 Task: Check the average views per listing of open concept living in the last 1 year.
Action: Mouse moved to (1035, 240)
Screenshot: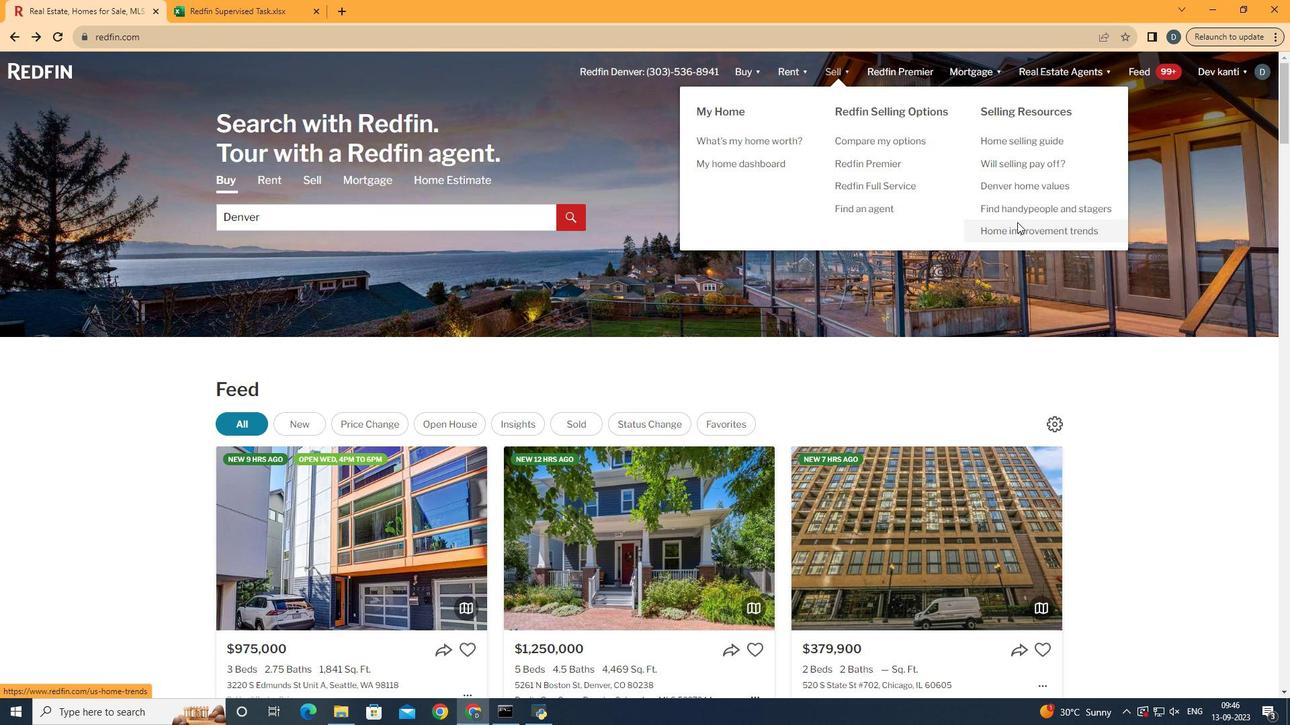 
Action: Mouse pressed left at (1035, 240)
Screenshot: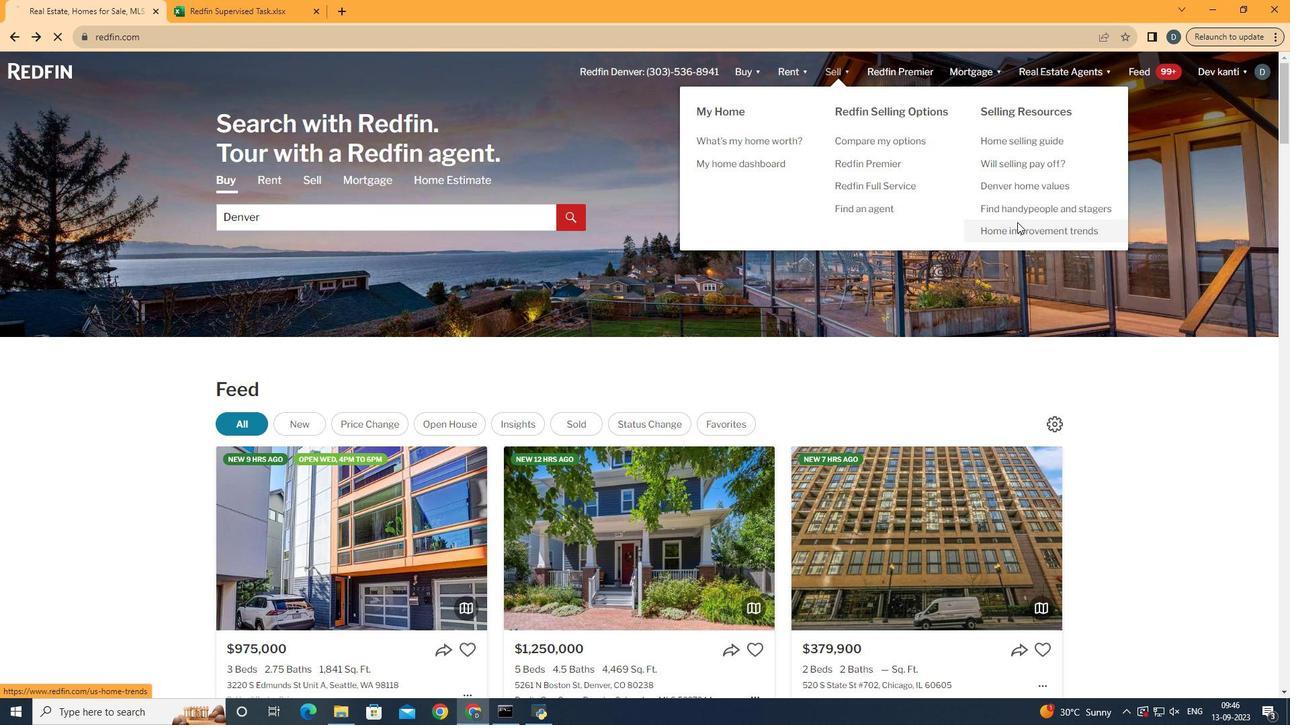 
Action: Mouse moved to (362, 279)
Screenshot: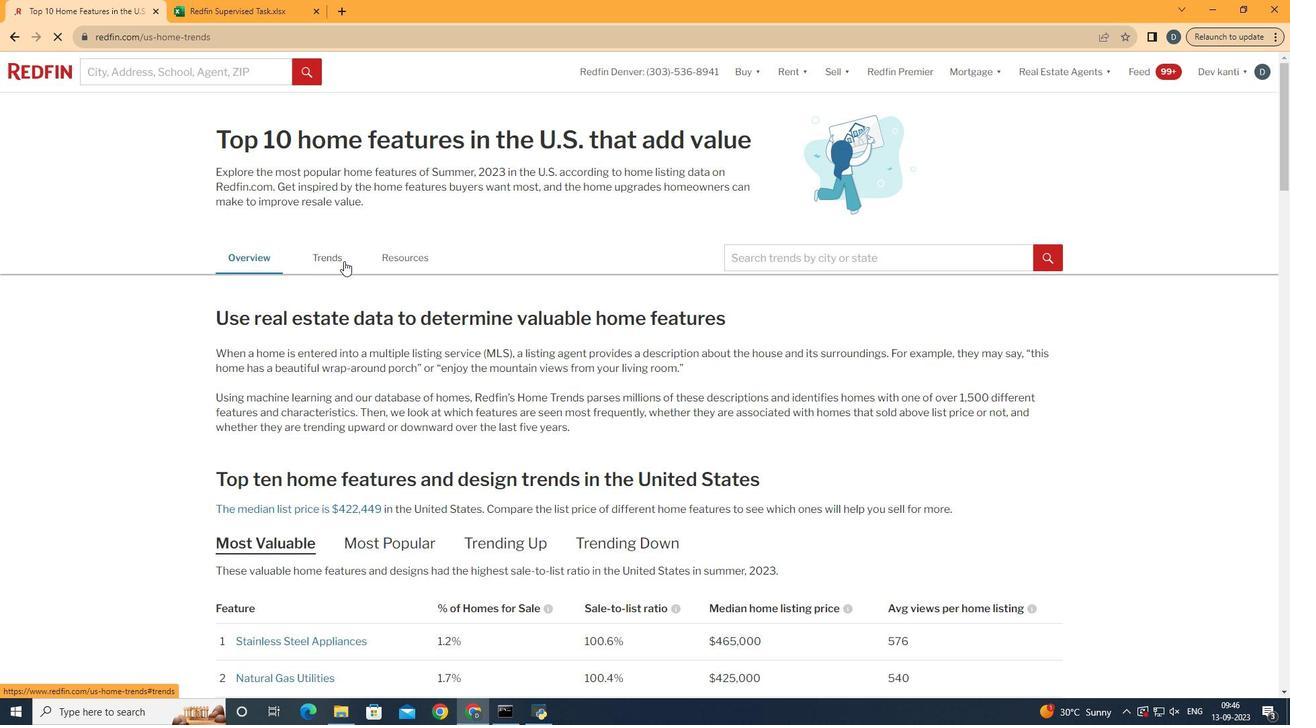 
Action: Mouse pressed left at (362, 279)
Screenshot: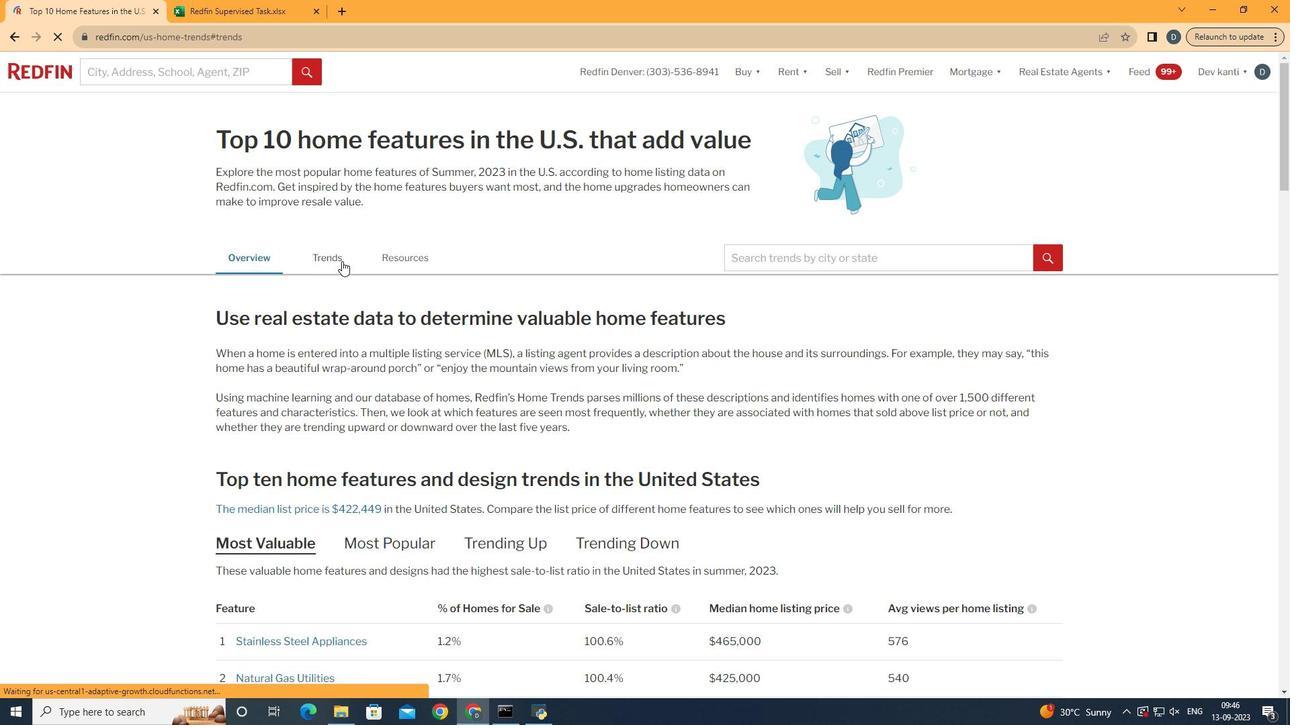 
Action: Mouse moved to (460, 313)
Screenshot: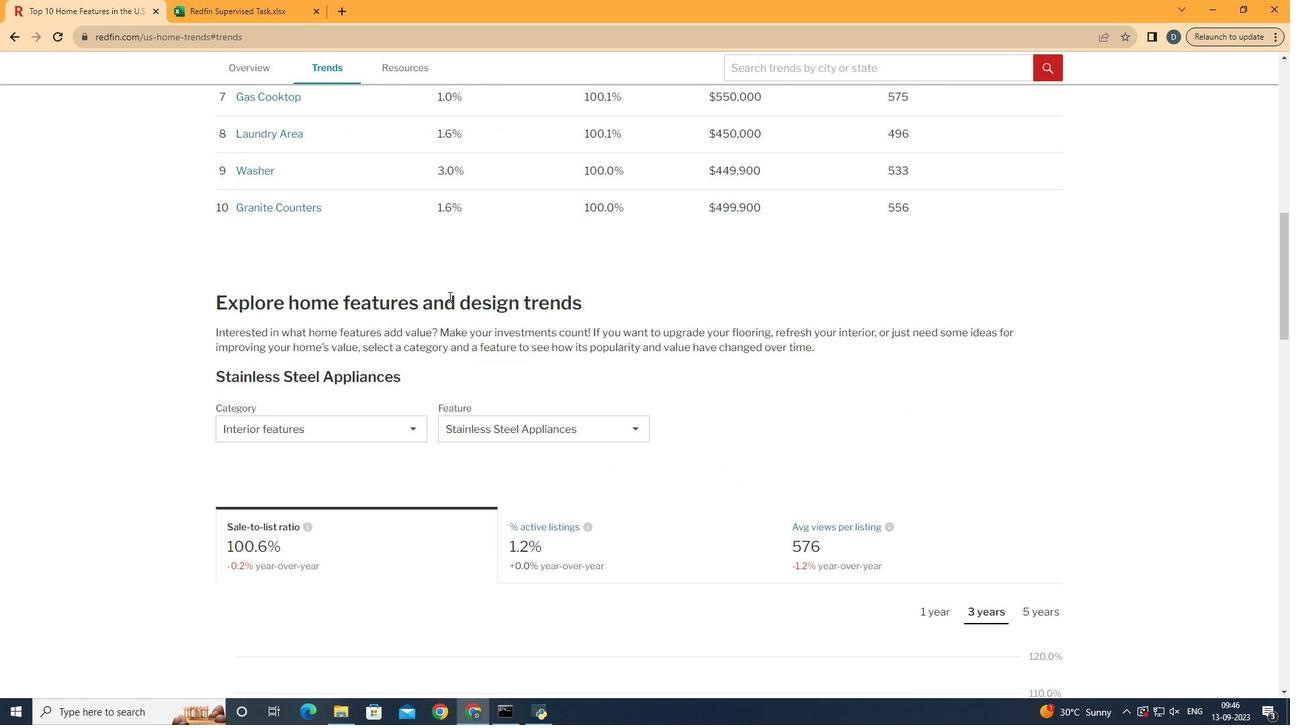 
Action: Mouse scrolled (460, 313) with delta (0, 0)
Screenshot: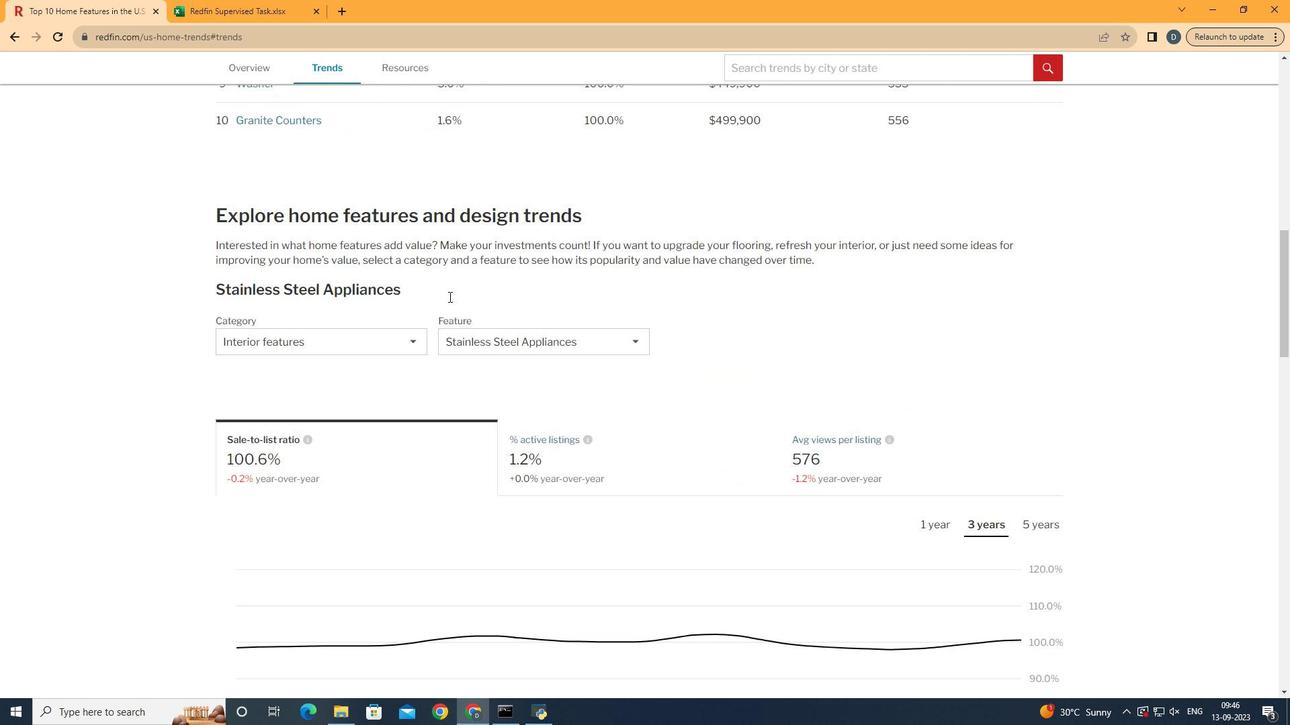 
Action: Mouse moved to (462, 313)
Screenshot: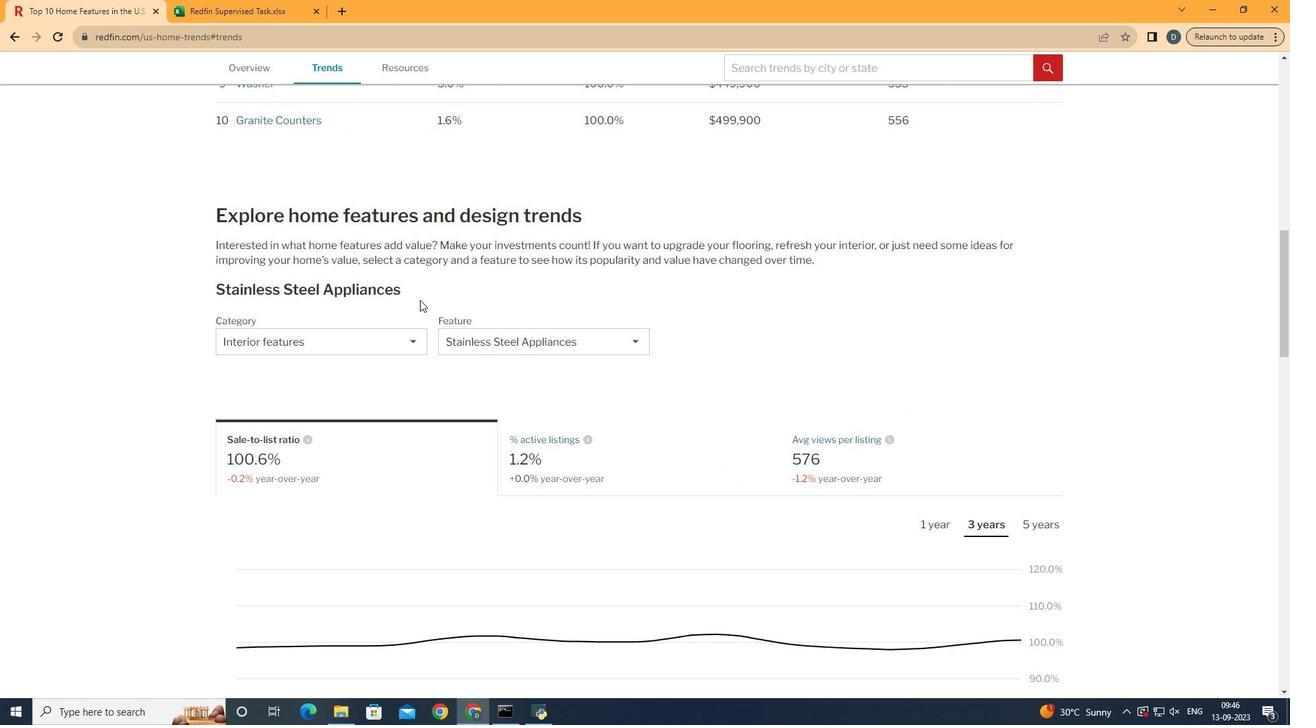 
Action: Mouse scrolled (462, 312) with delta (0, 0)
Screenshot: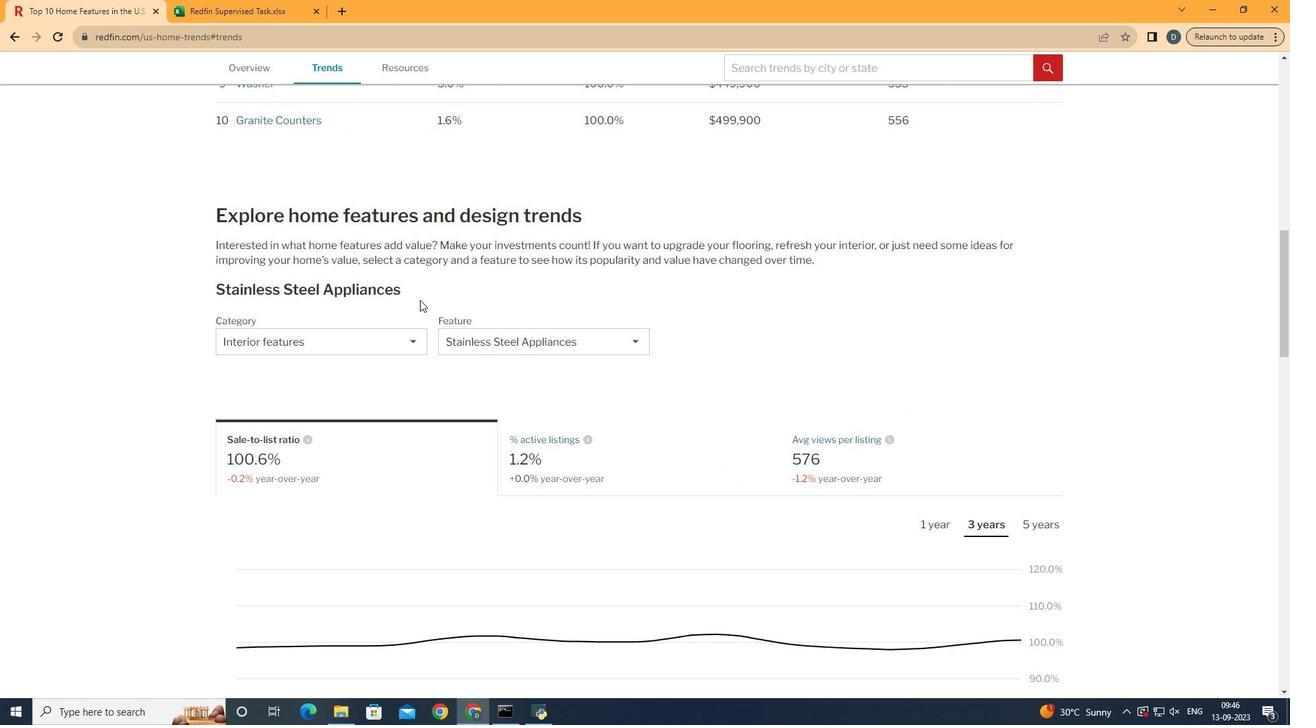 
Action: Mouse moved to (462, 313)
Screenshot: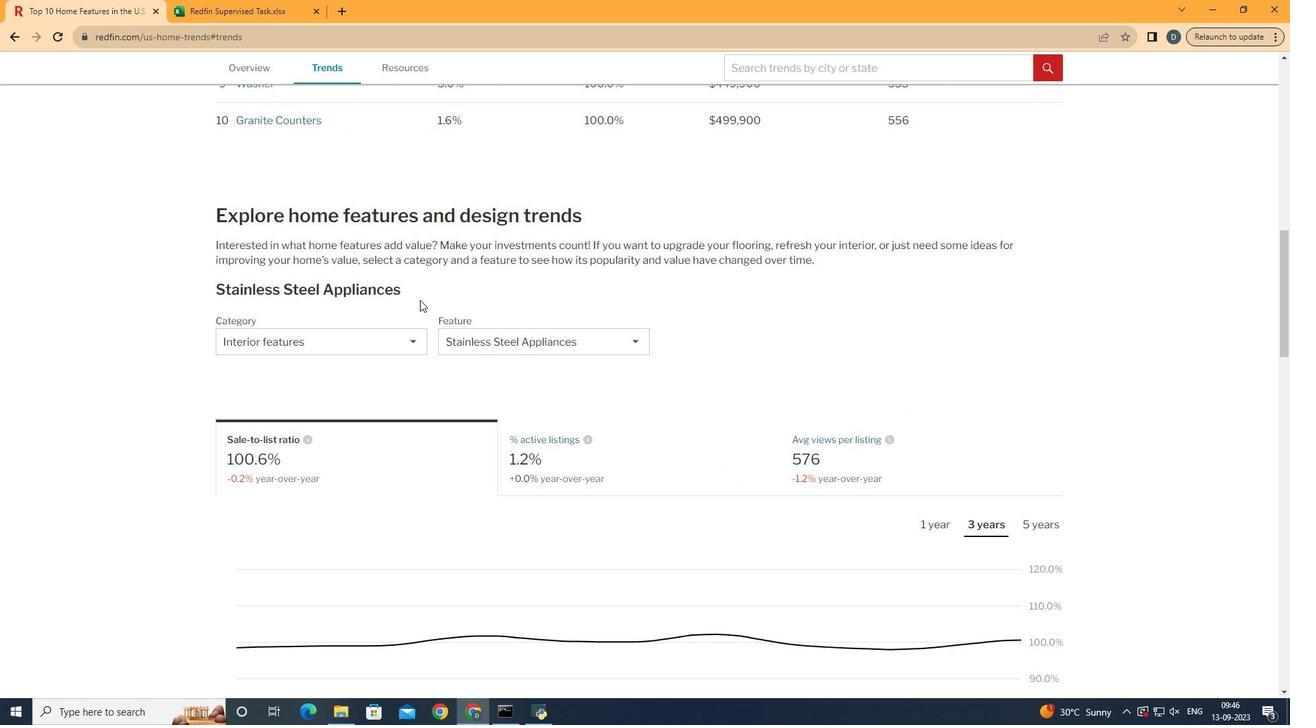 
Action: Mouse scrolled (462, 313) with delta (0, 0)
Screenshot: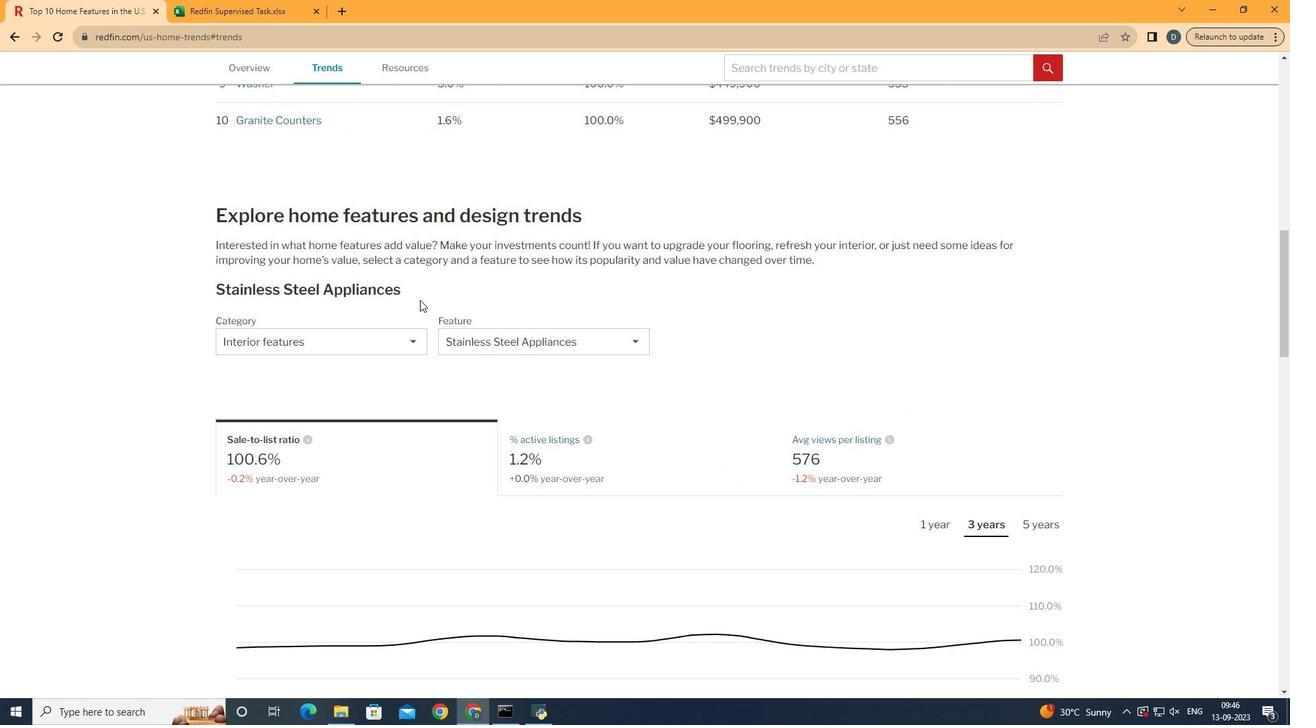 
Action: Mouse scrolled (462, 313) with delta (0, 0)
Screenshot: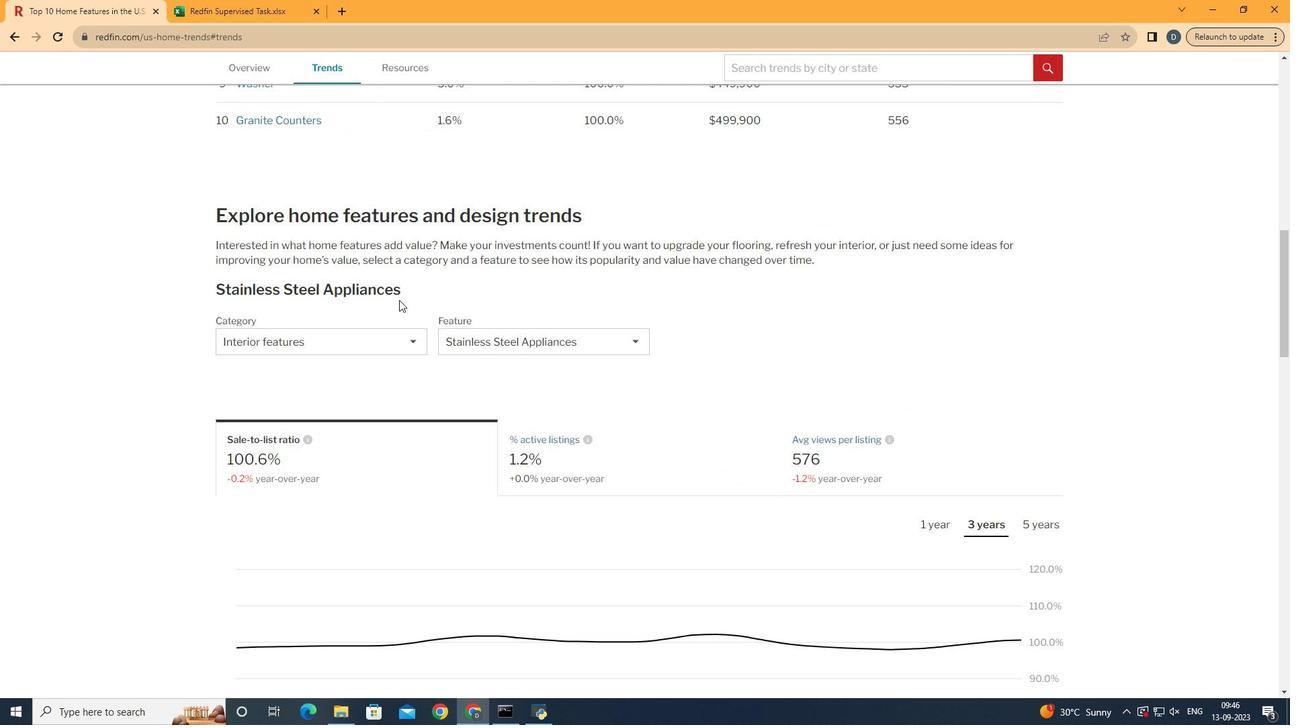 
Action: Mouse moved to (464, 315)
Screenshot: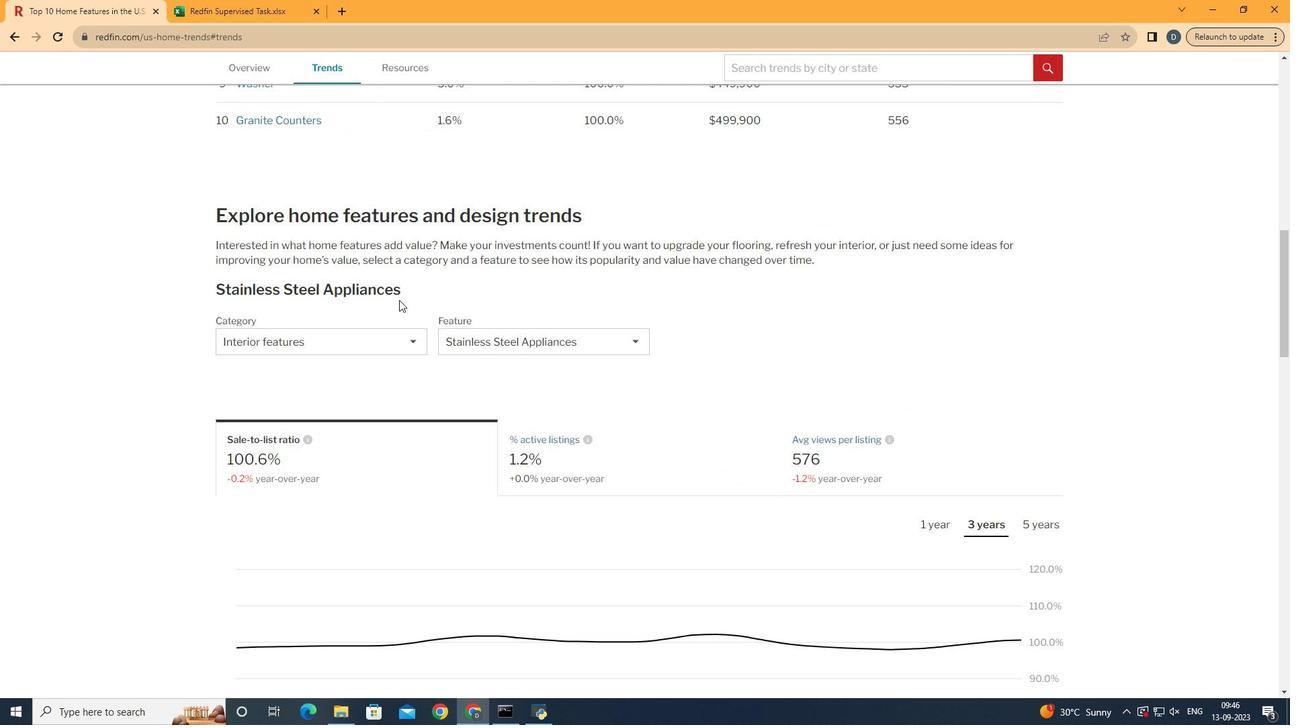 
Action: Mouse scrolled (464, 313) with delta (0, 0)
Screenshot: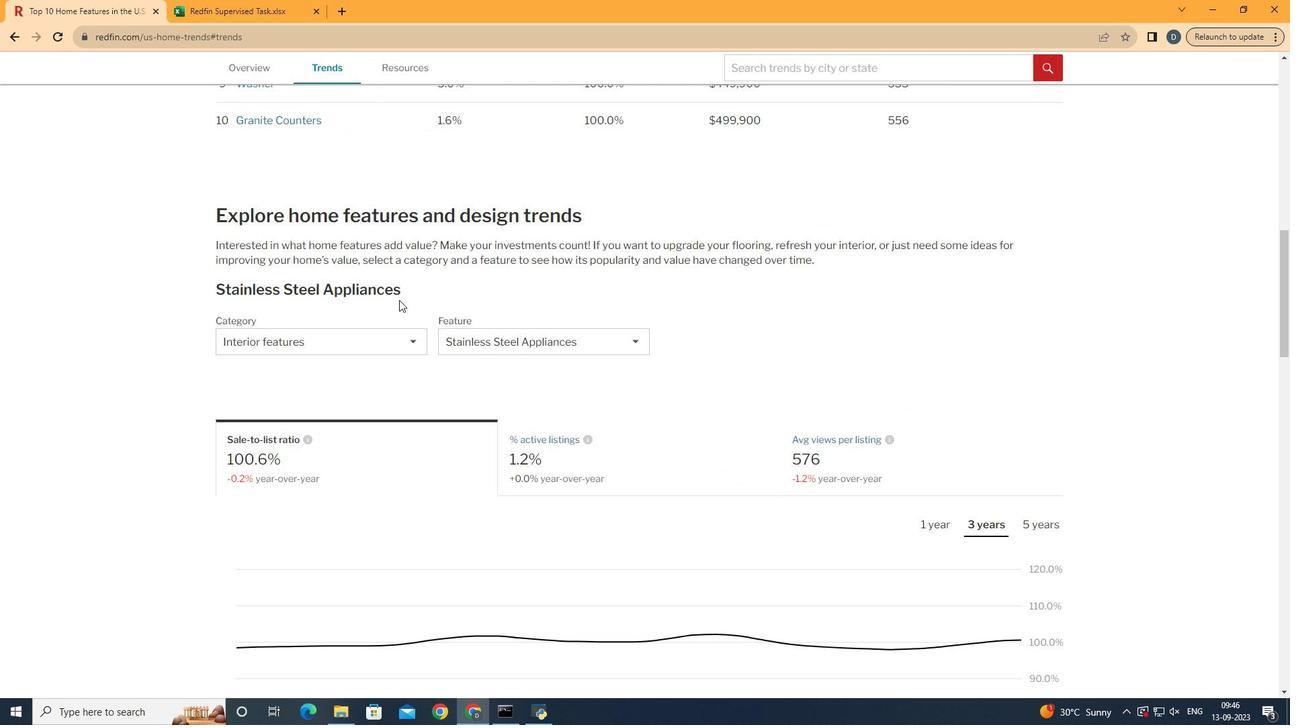 
Action: Mouse scrolled (464, 314) with delta (0, 0)
Screenshot: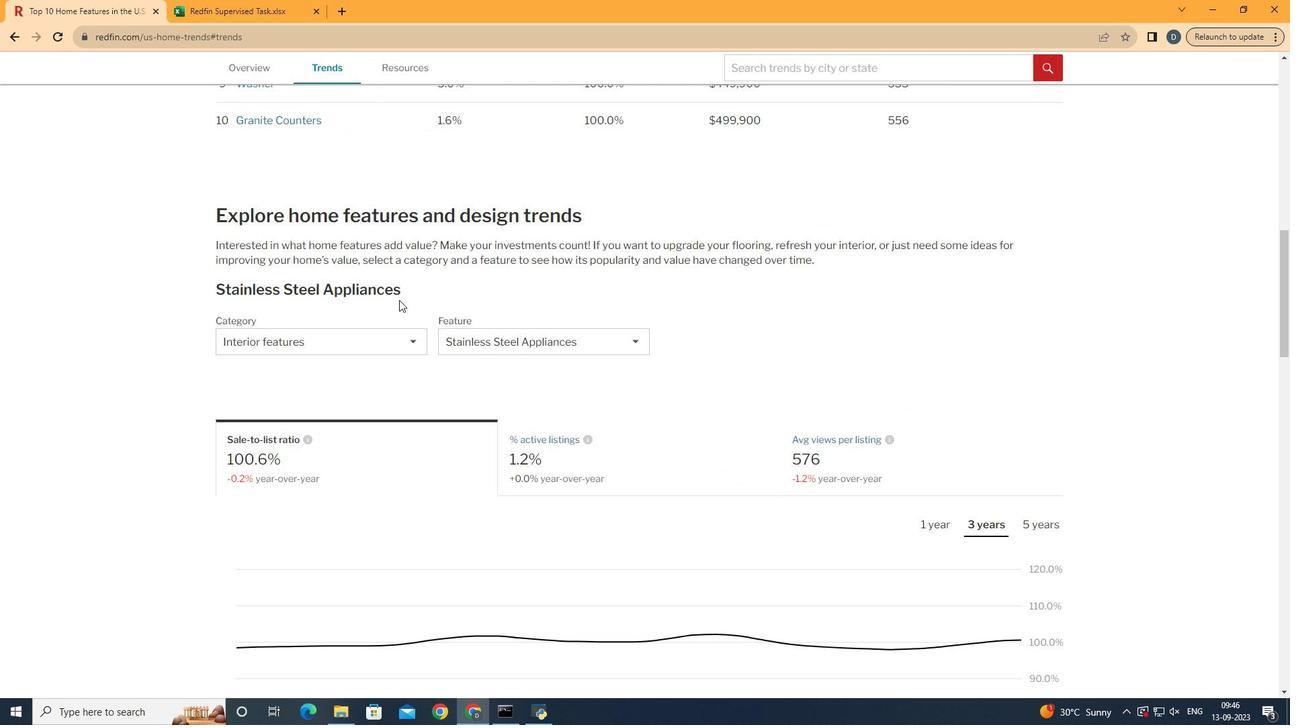 
Action: Mouse scrolled (464, 314) with delta (0, 0)
Screenshot: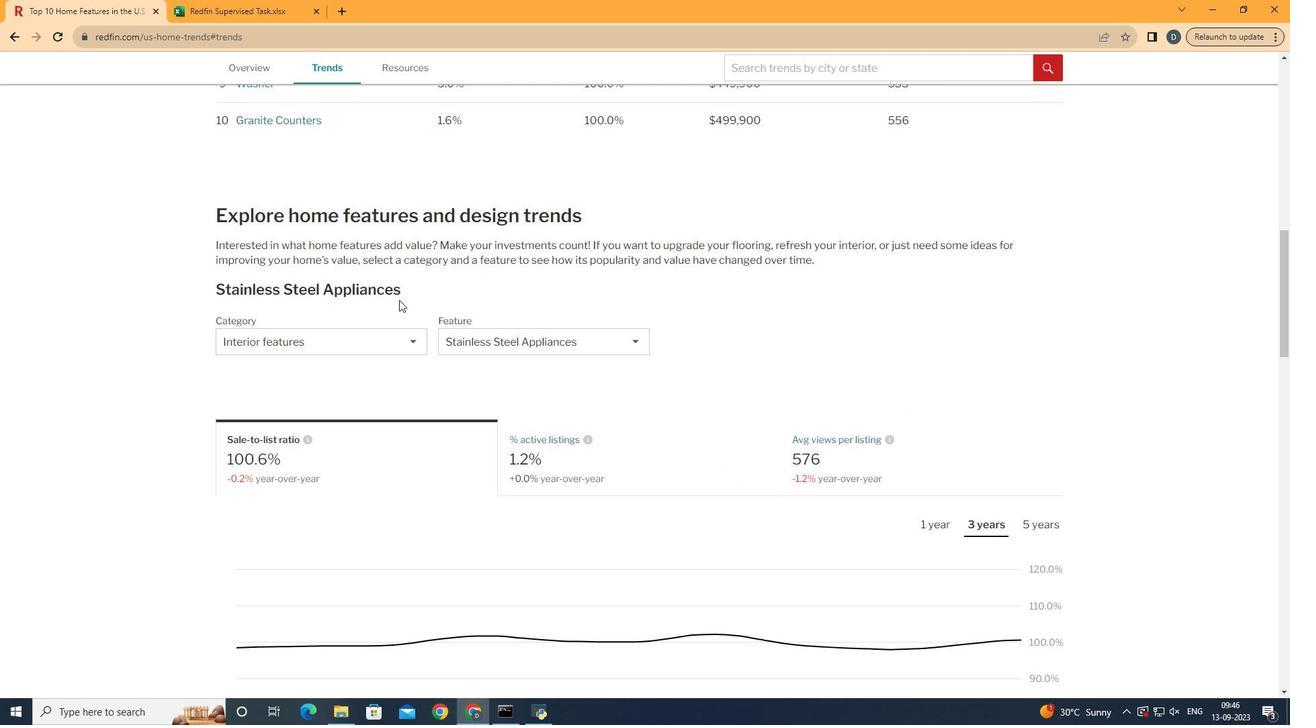 
Action: Mouse moved to (384, 353)
Screenshot: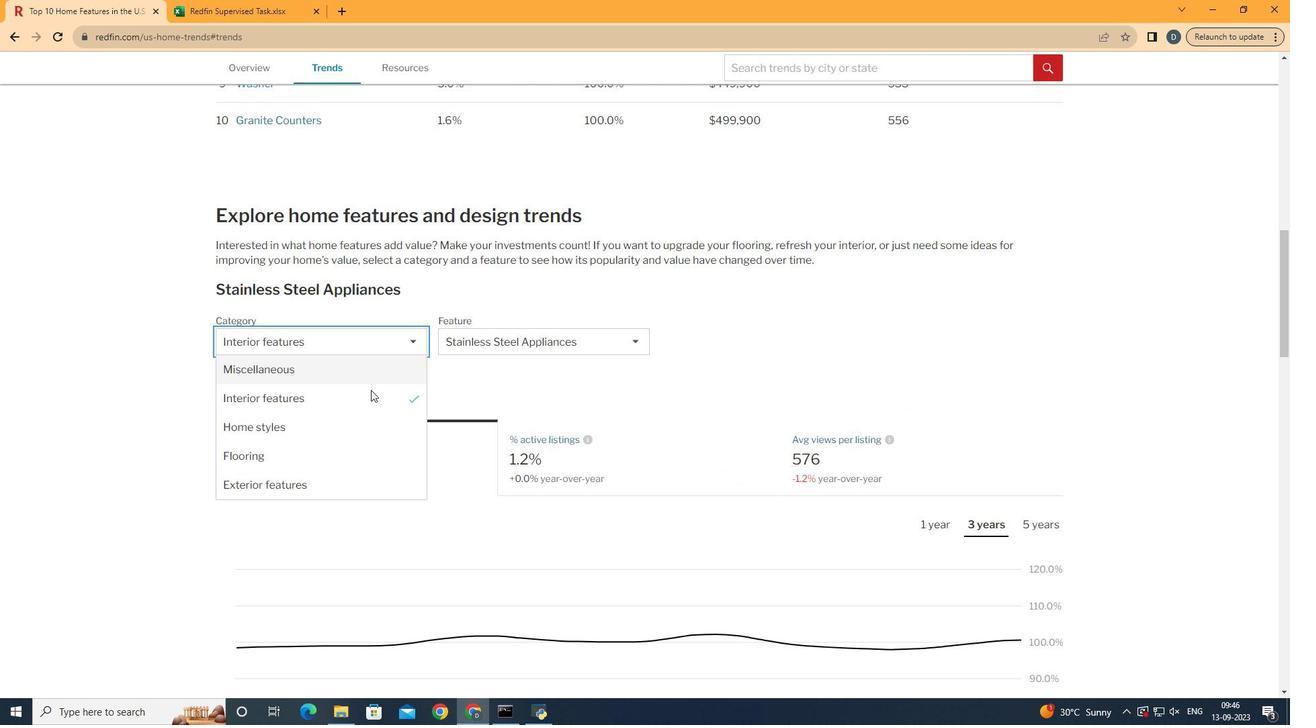 
Action: Mouse pressed left at (384, 353)
Screenshot: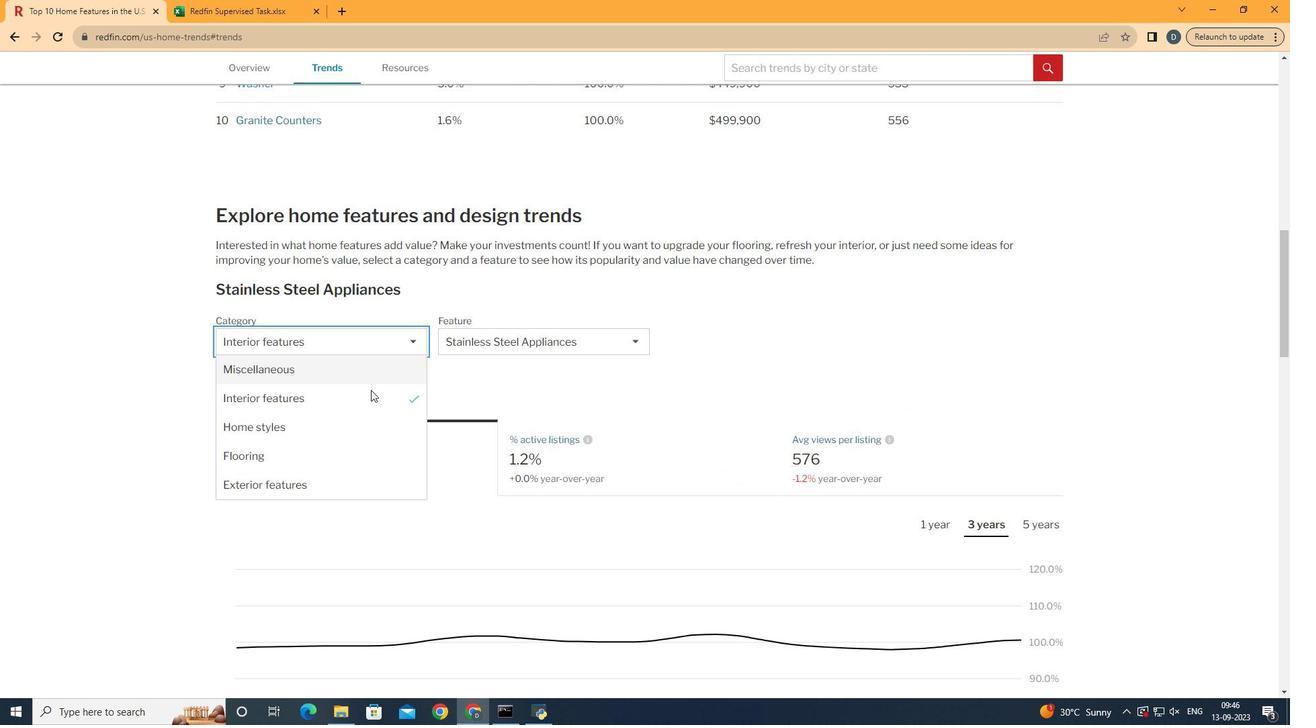 
Action: Mouse moved to (389, 417)
Screenshot: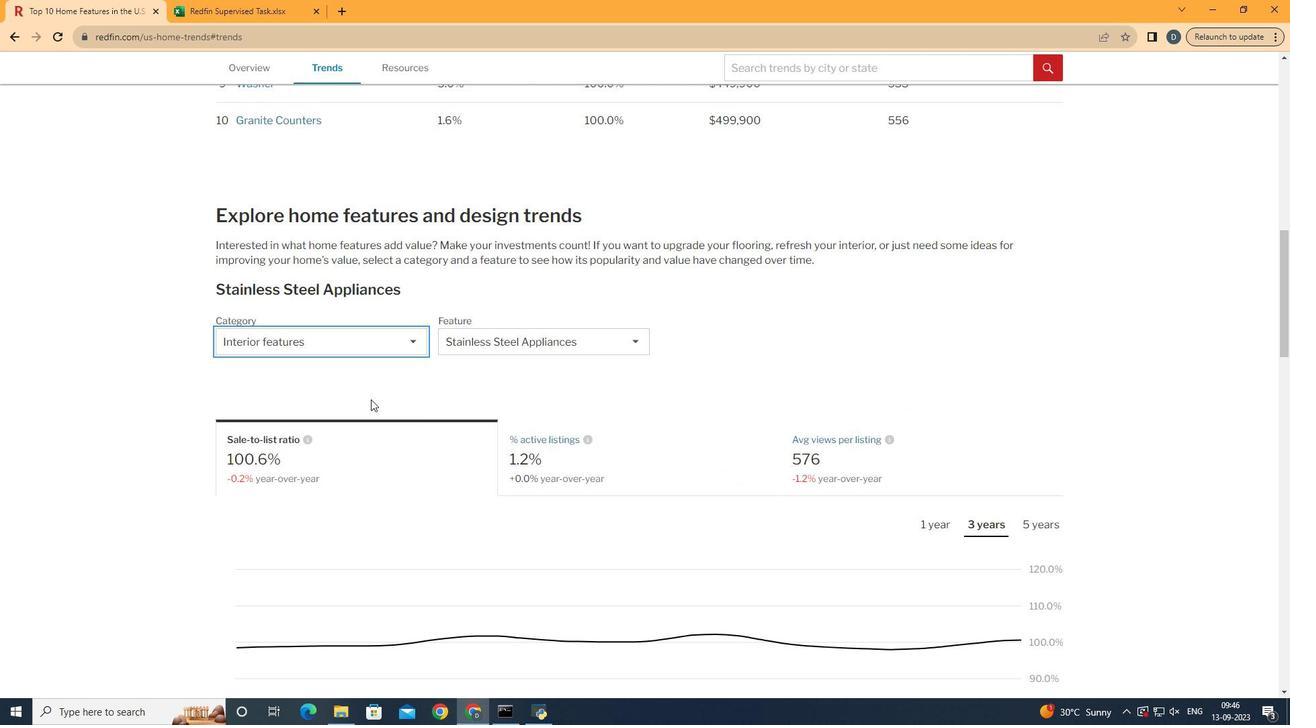 
Action: Mouse pressed left at (389, 417)
Screenshot: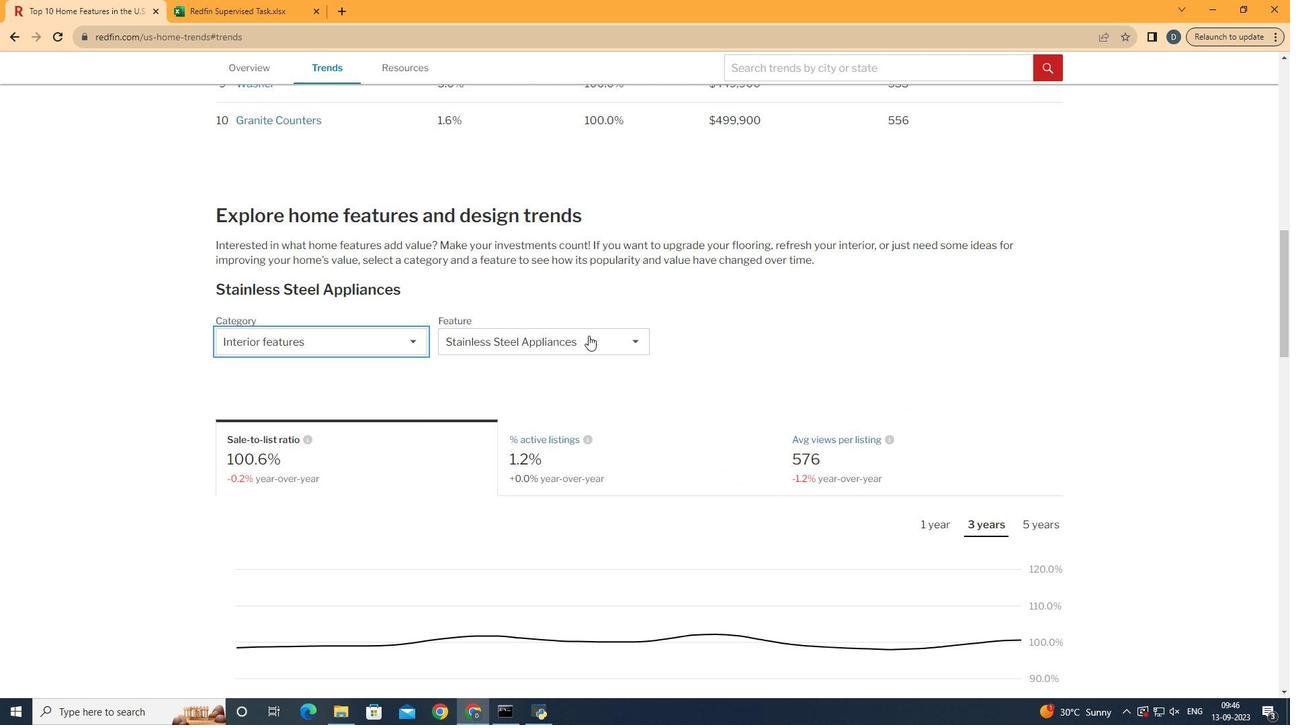 
Action: Mouse moved to (606, 354)
Screenshot: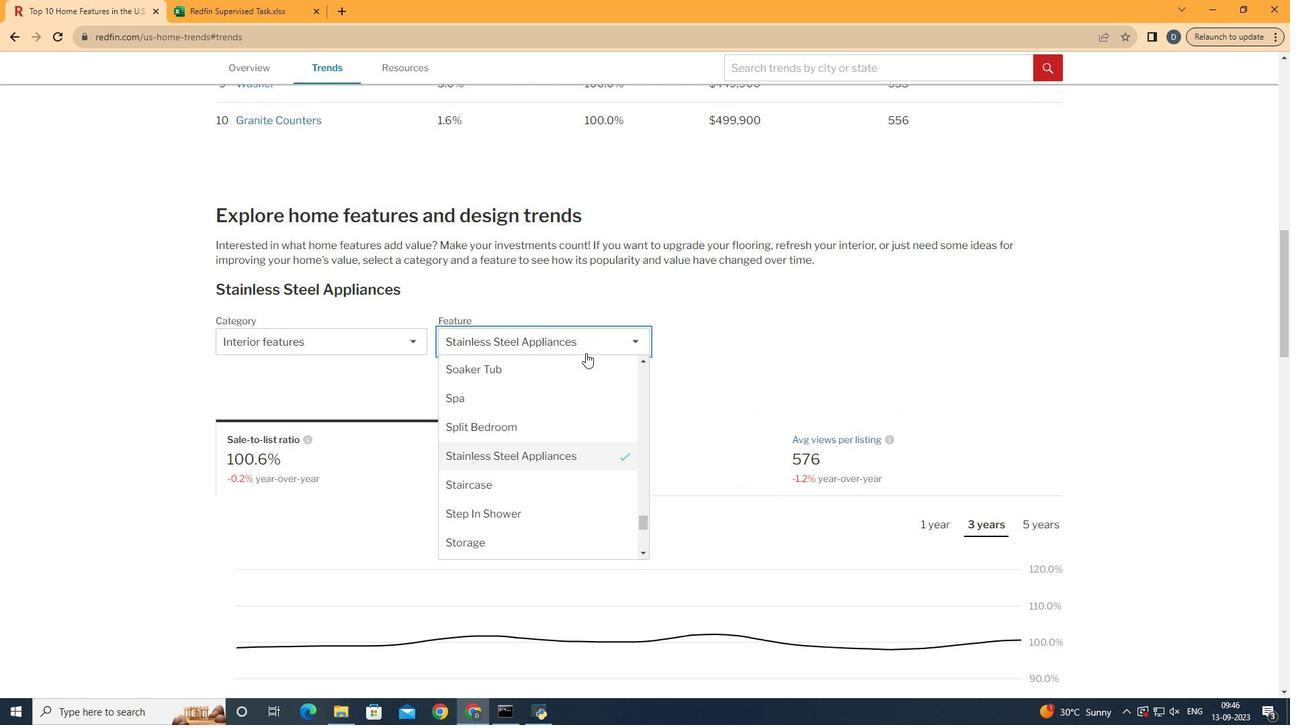 
Action: Mouse pressed left at (606, 354)
Screenshot: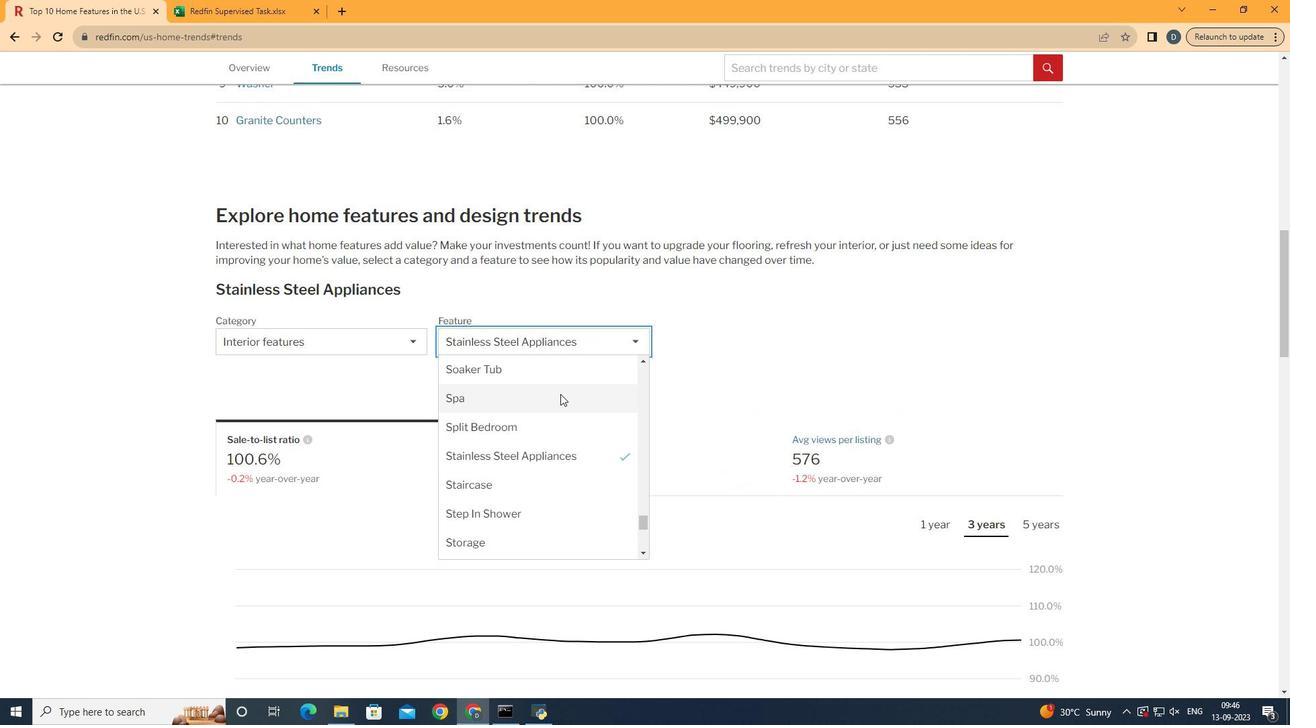 
Action: Mouse moved to (577, 412)
Screenshot: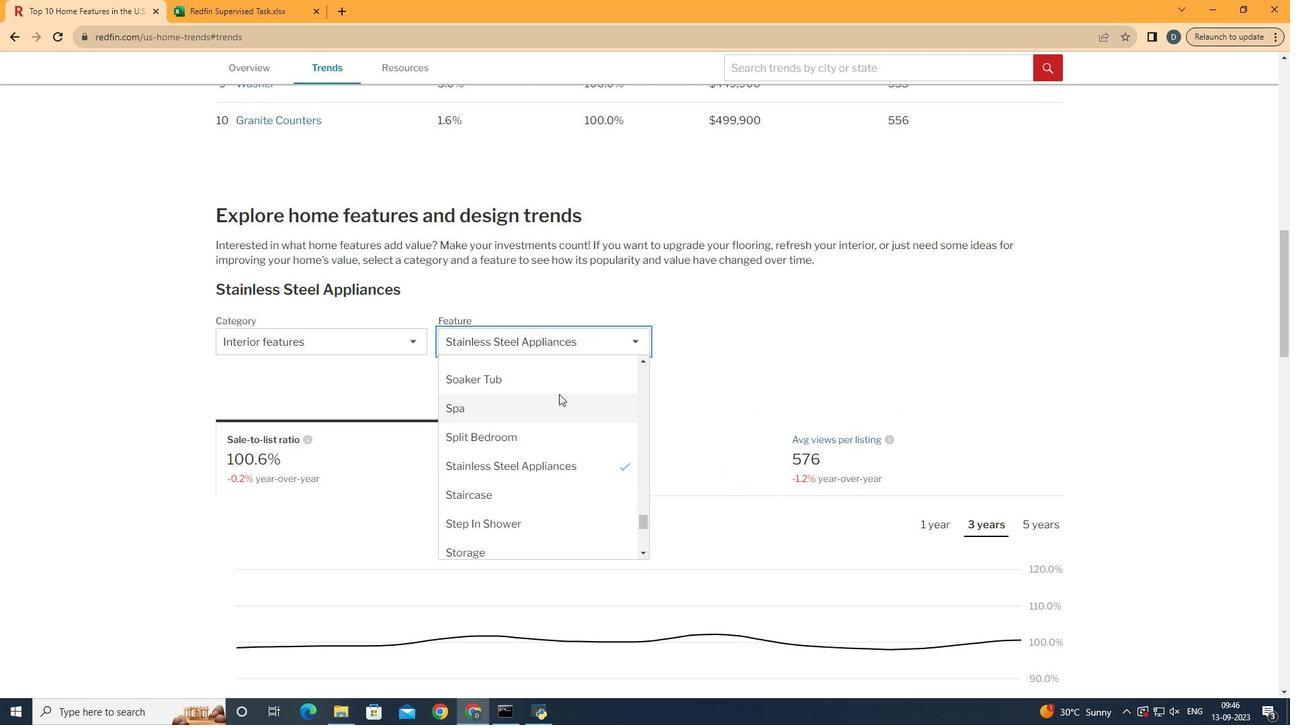 
Action: Mouse scrolled (577, 413) with delta (0, 0)
Screenshot: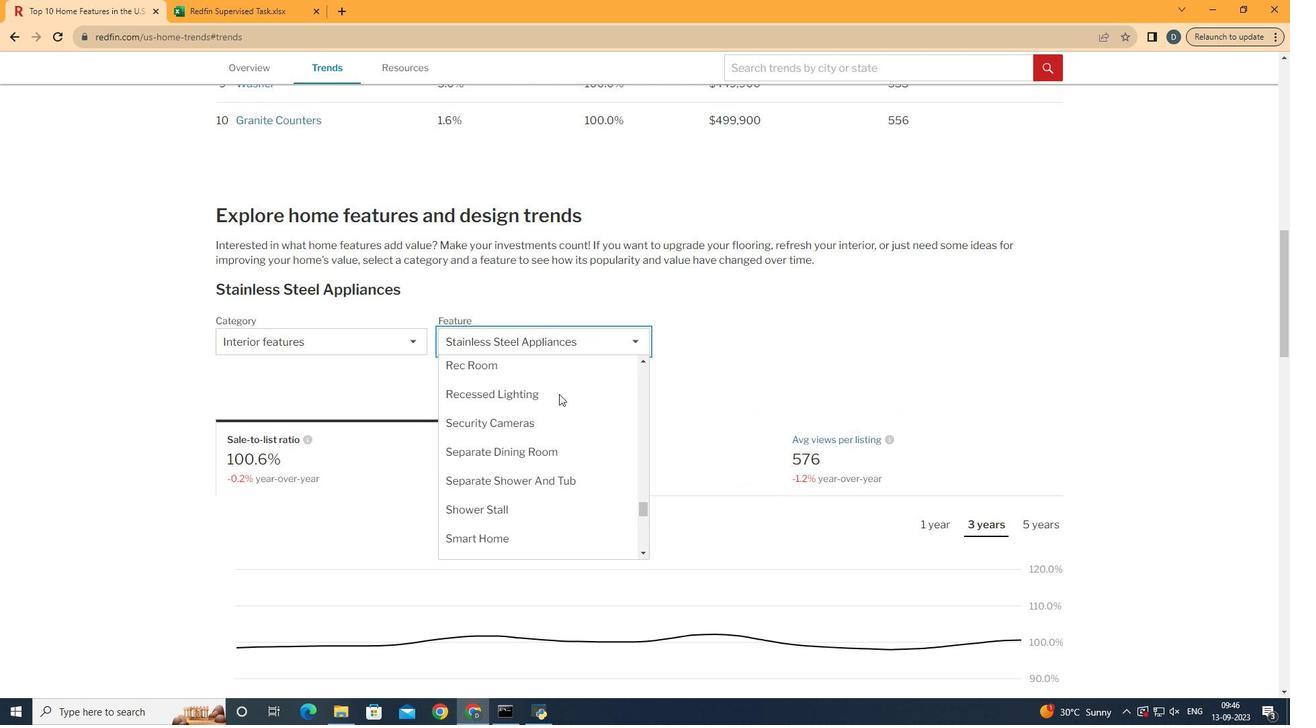 
Action: Mouse scrolled (577, 413) with delta (0, 0)
Screenshot: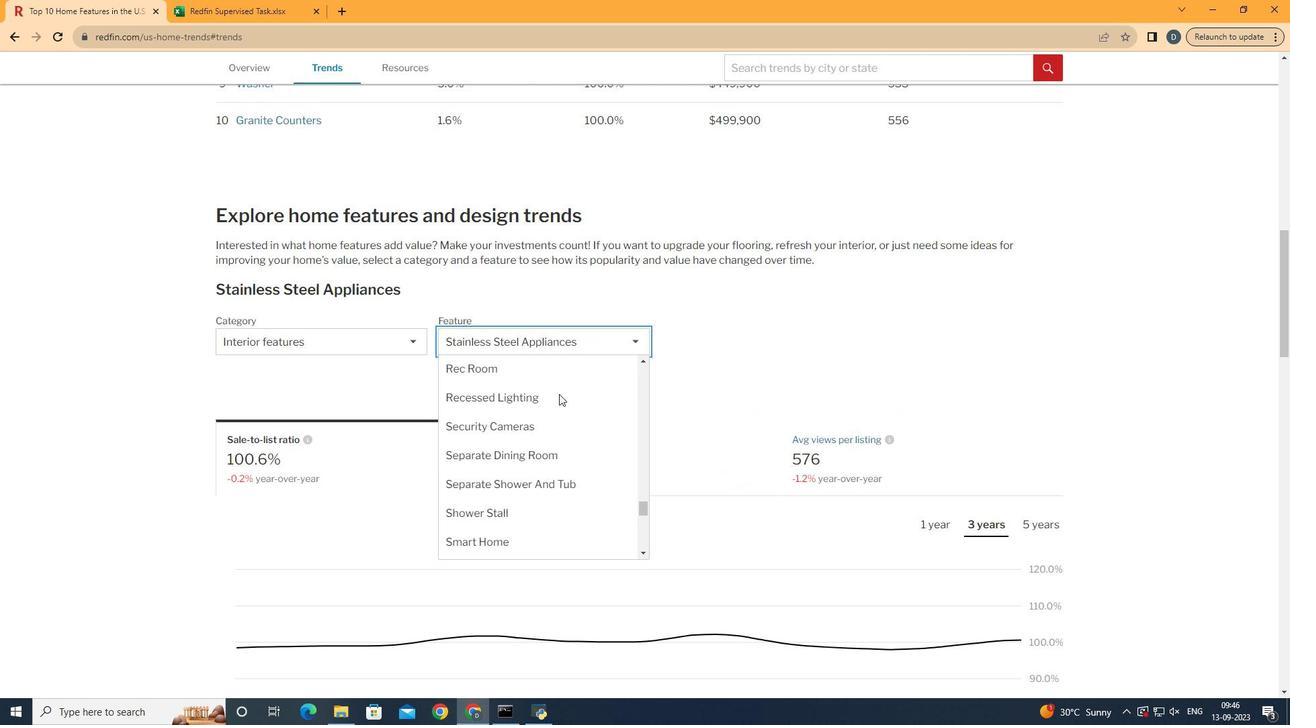 
Action: Mouse scrolled (577, 413) with delta (0, 0)
Screenshot: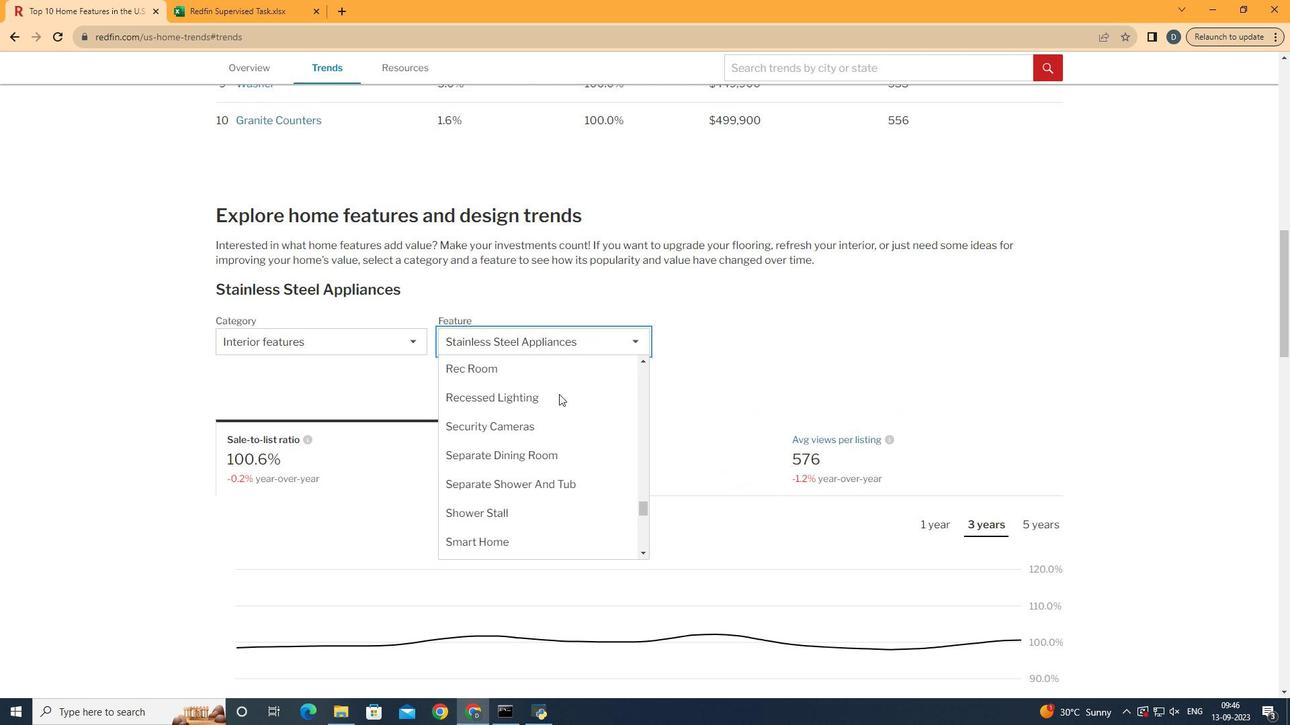 
Action: Mouse scrolled (577, 413) with delta (0, 0)
Screenshot: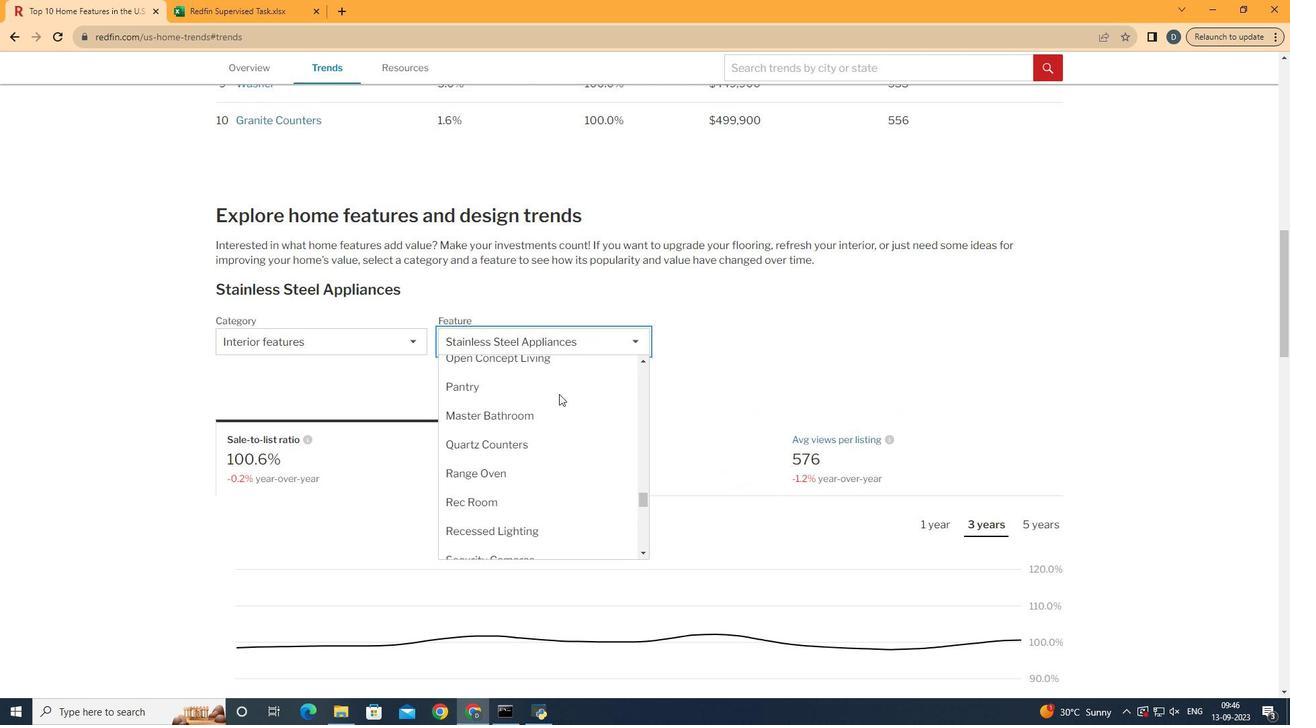 
Action: Mouse scrolled (577, 413) with delta (0, 0)
Screenshot: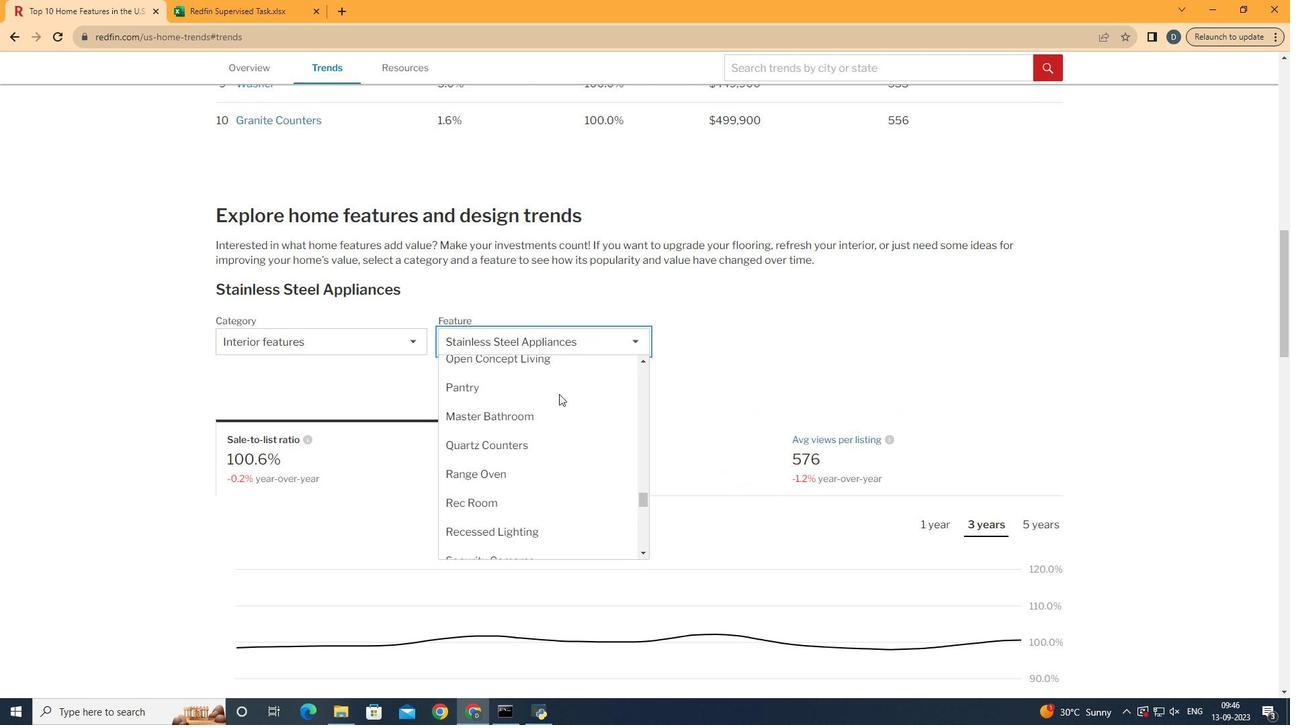 
Action: Mouse moved to (577, 413)
Screenshot: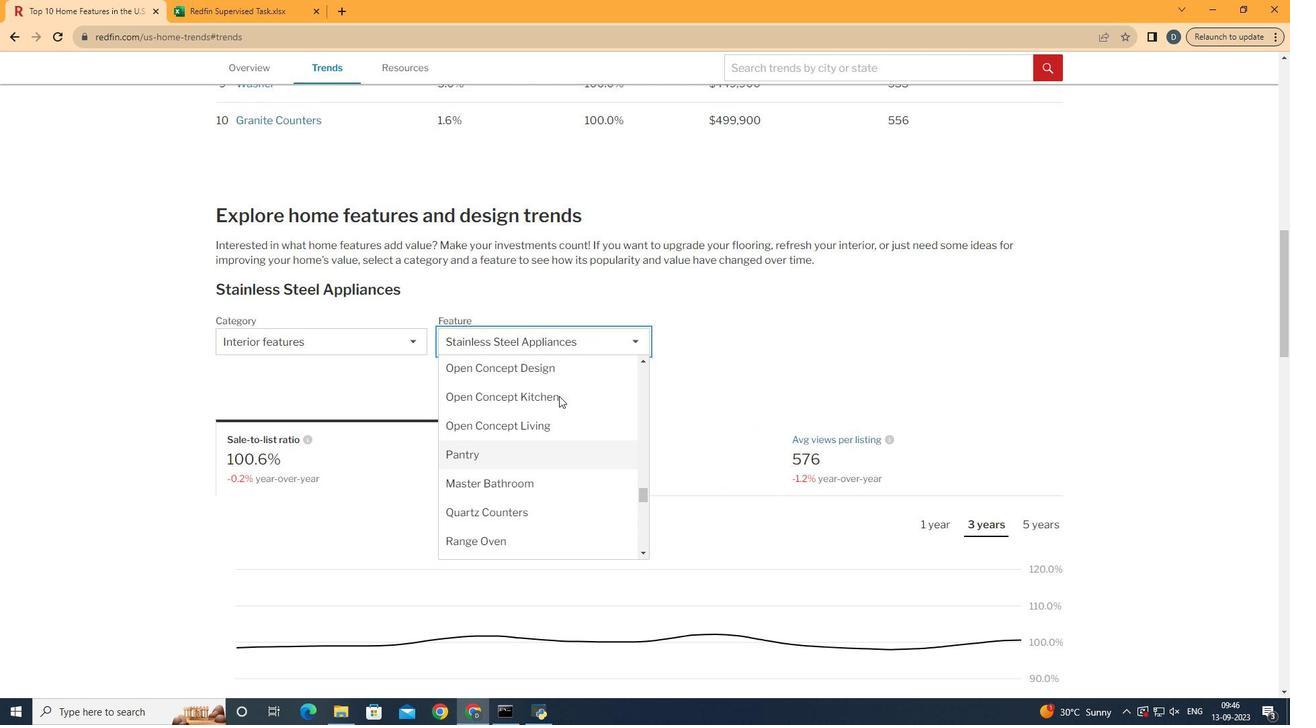 
Action: Mouse scrolled (577, 414) with delta (0, 0)
Screenshot: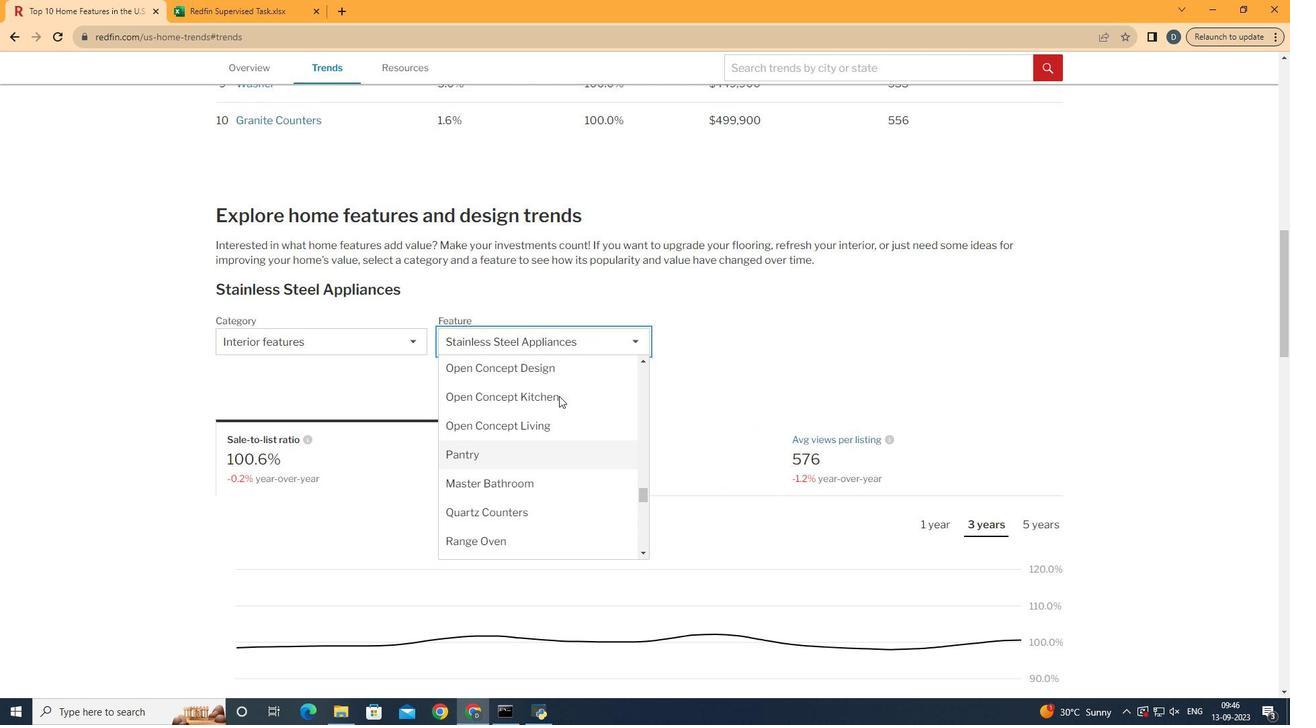 
Action: Mouse moved to (580, 436)
Screenshot: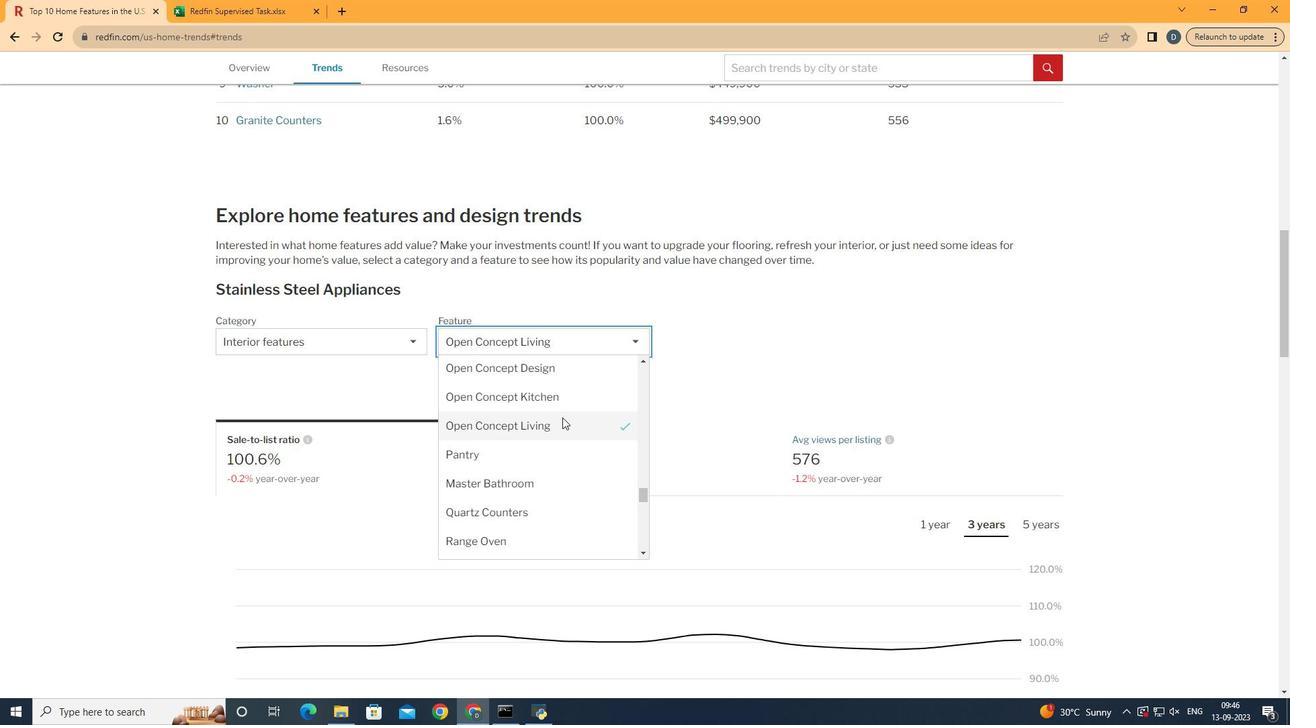 
Action: Mouse pressed left at (580, 436)
Screenshot: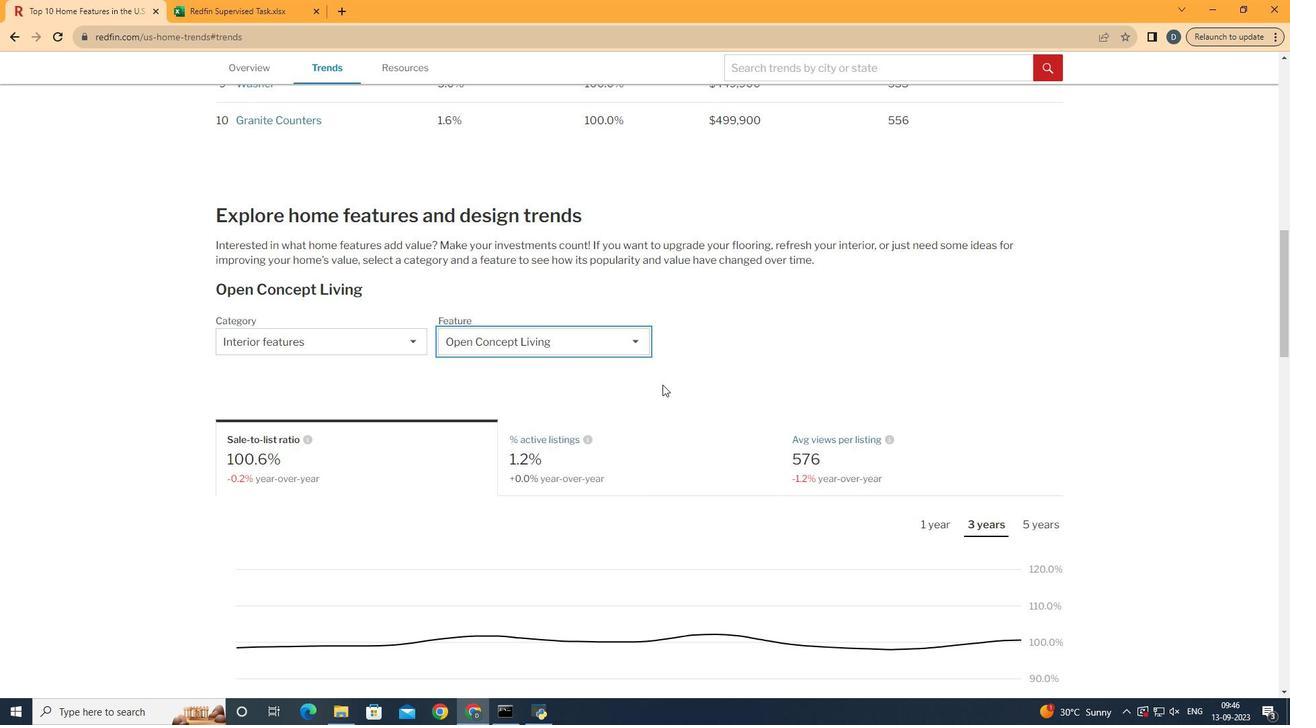 
Action: Mouse moved to (681, 401)
Screenshot: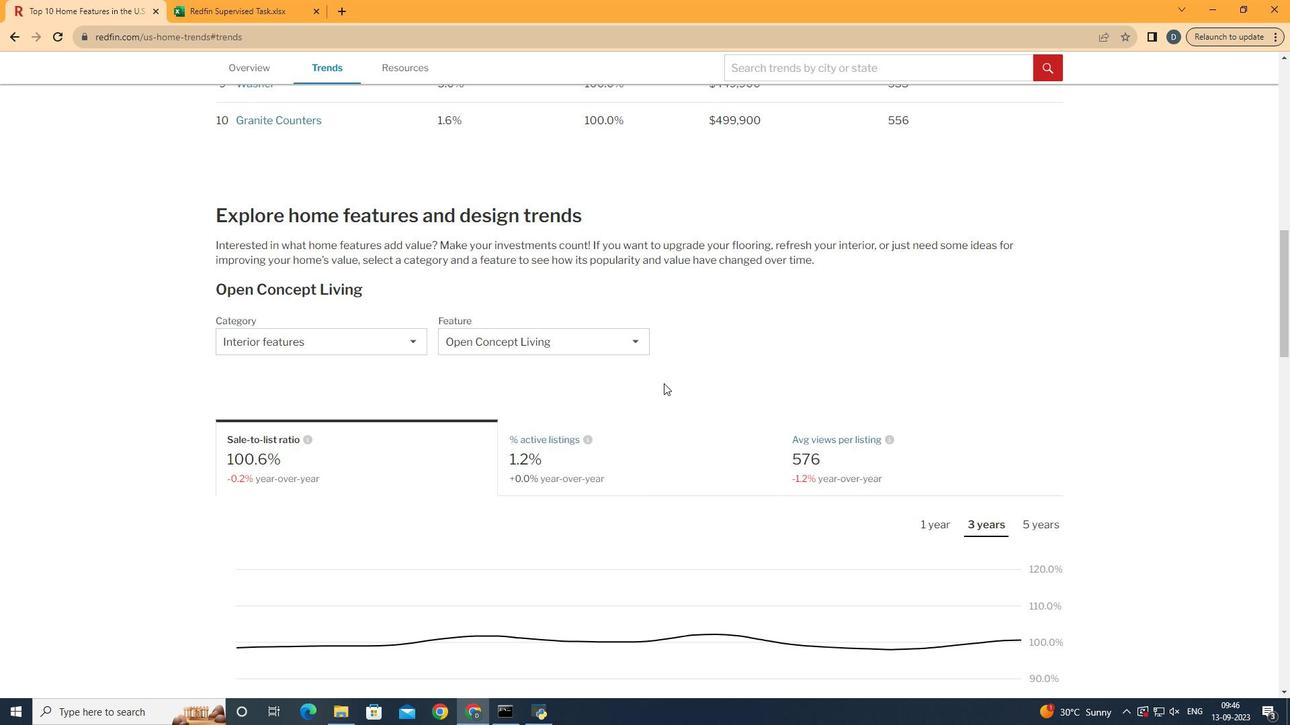 
Action: Mouse pressed left at (681, 401)
Screenshot: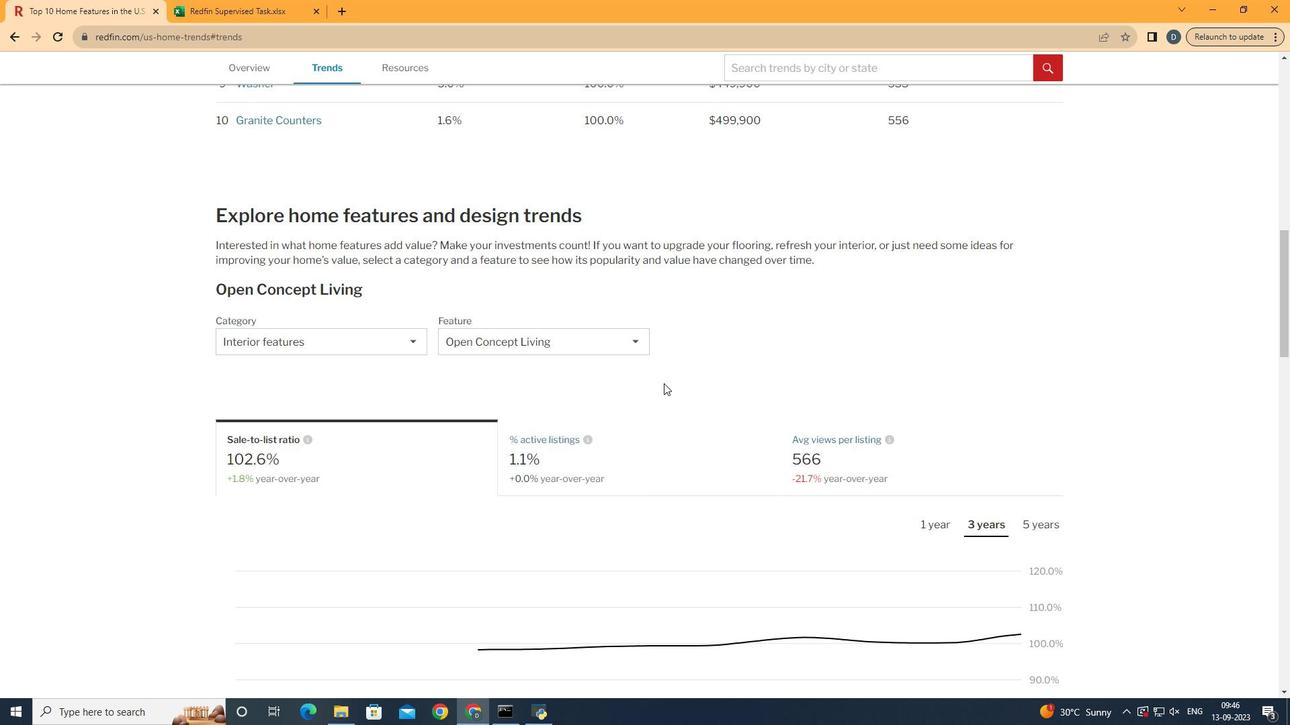 
Action: Mouse scrolled (681, 401) with delta (0, 0)
Screenshot: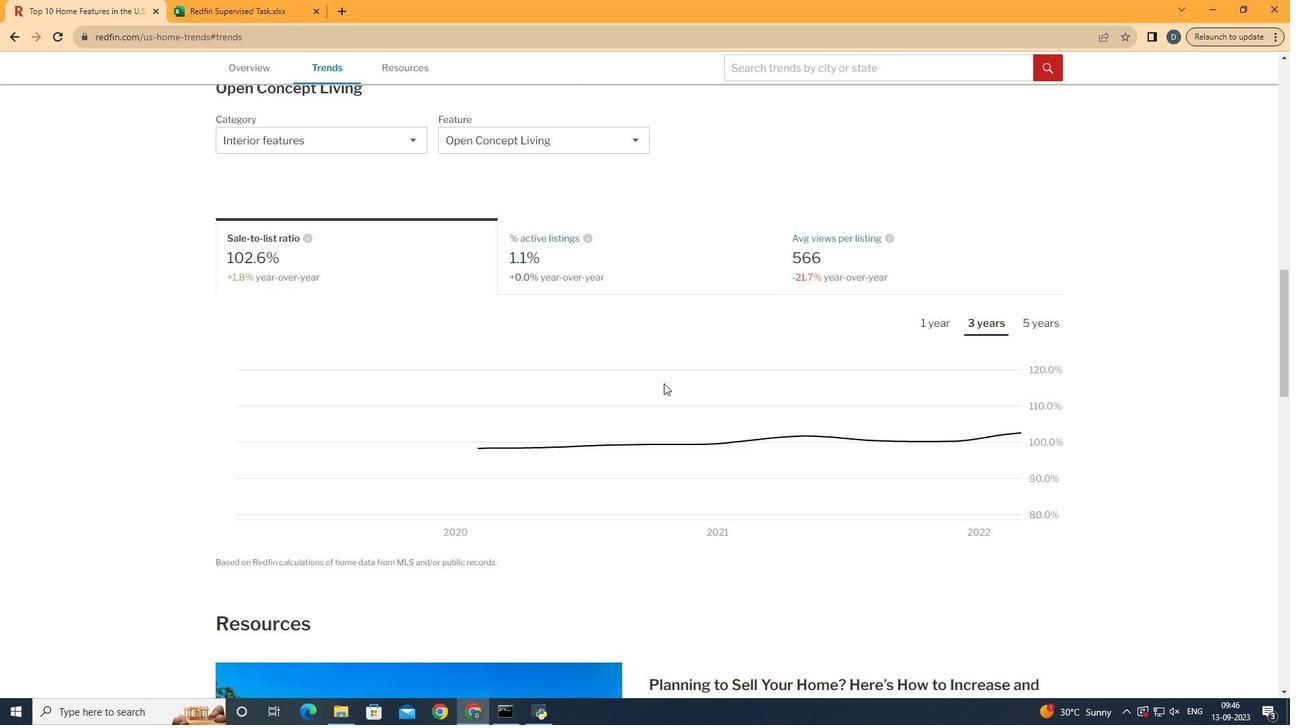 
Action: Mouse scrolled (681, 401) with delta (0, 0)
Screenshot: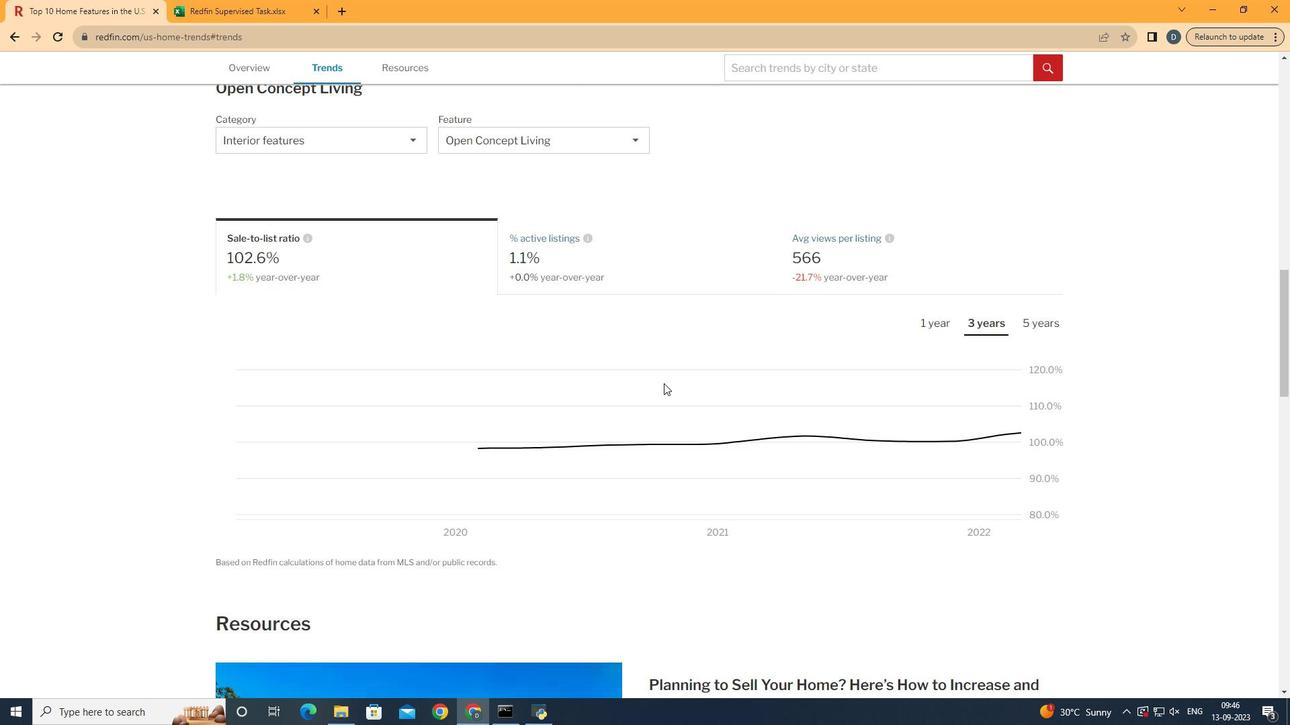 
Action: Mouse scrolled (681, 401) with delta (0, 0)
Screenshot: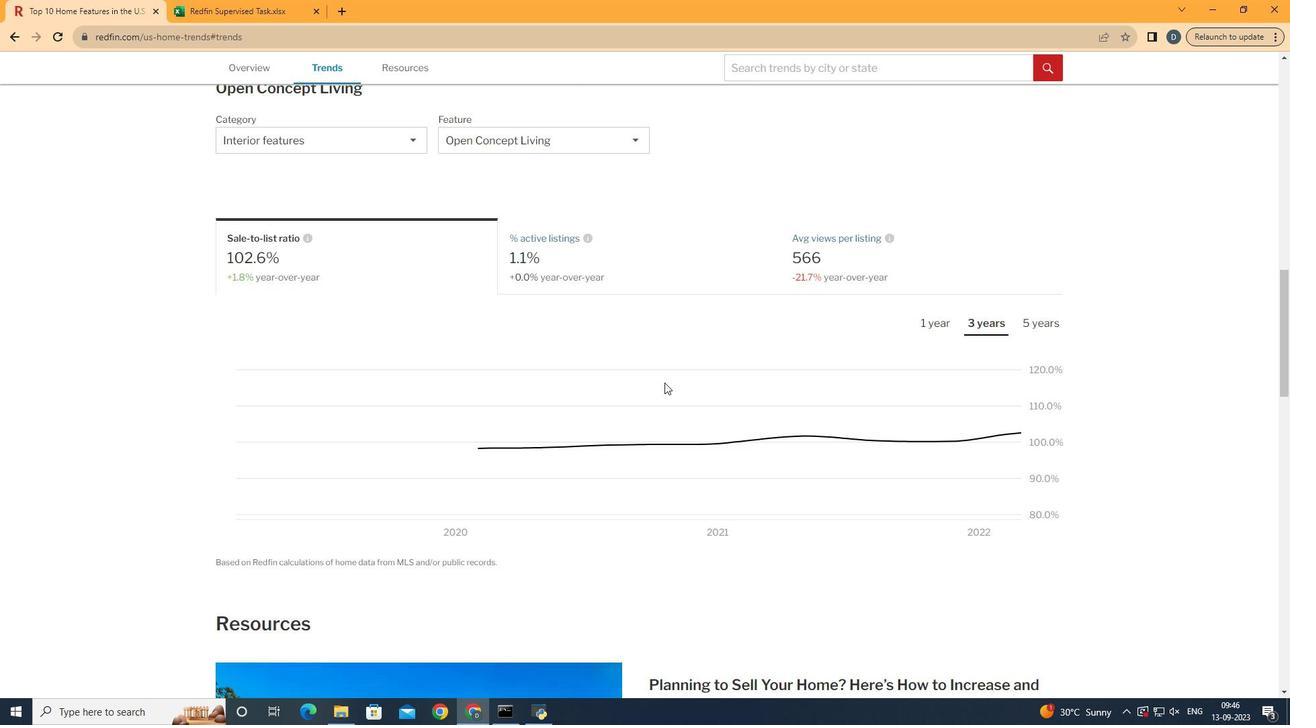 
Action: Mouse moved to (955, 287)
Screenshot: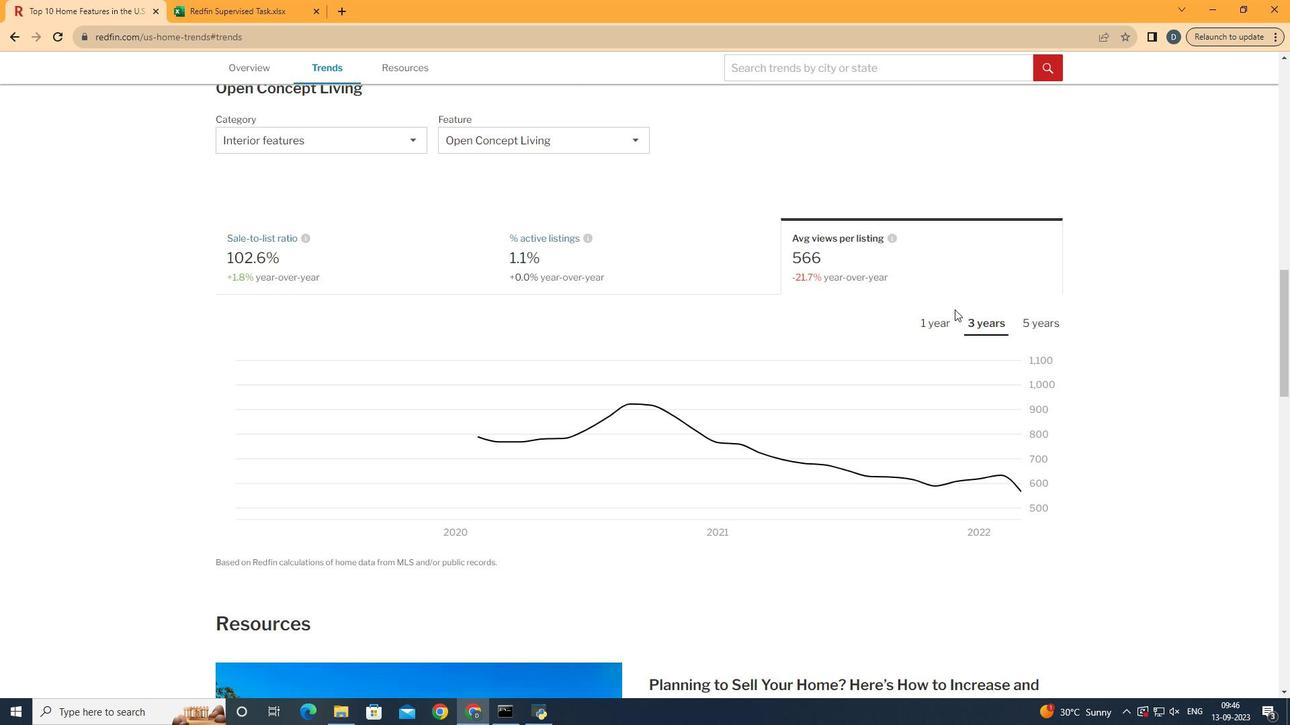
Action: Mouse pressed left at (955, 287)
Screenshot: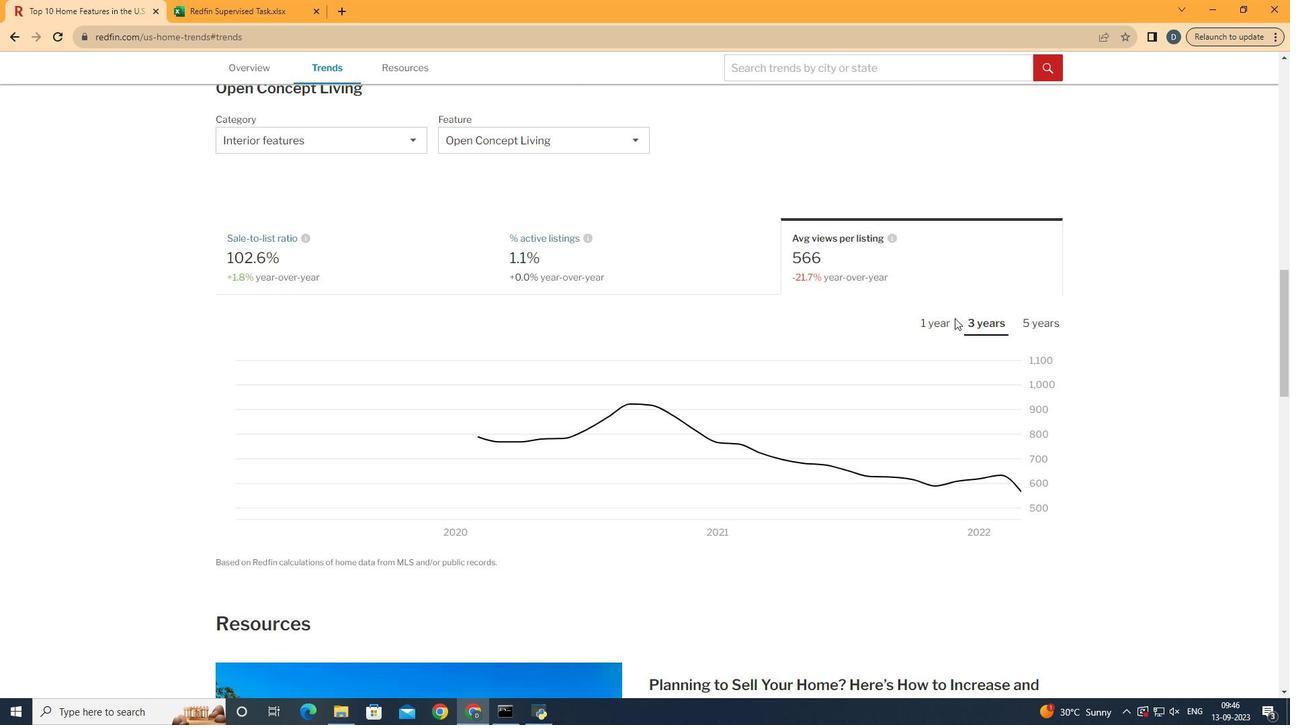 
Action: Mouse moved to (967, 344)
Screenshot: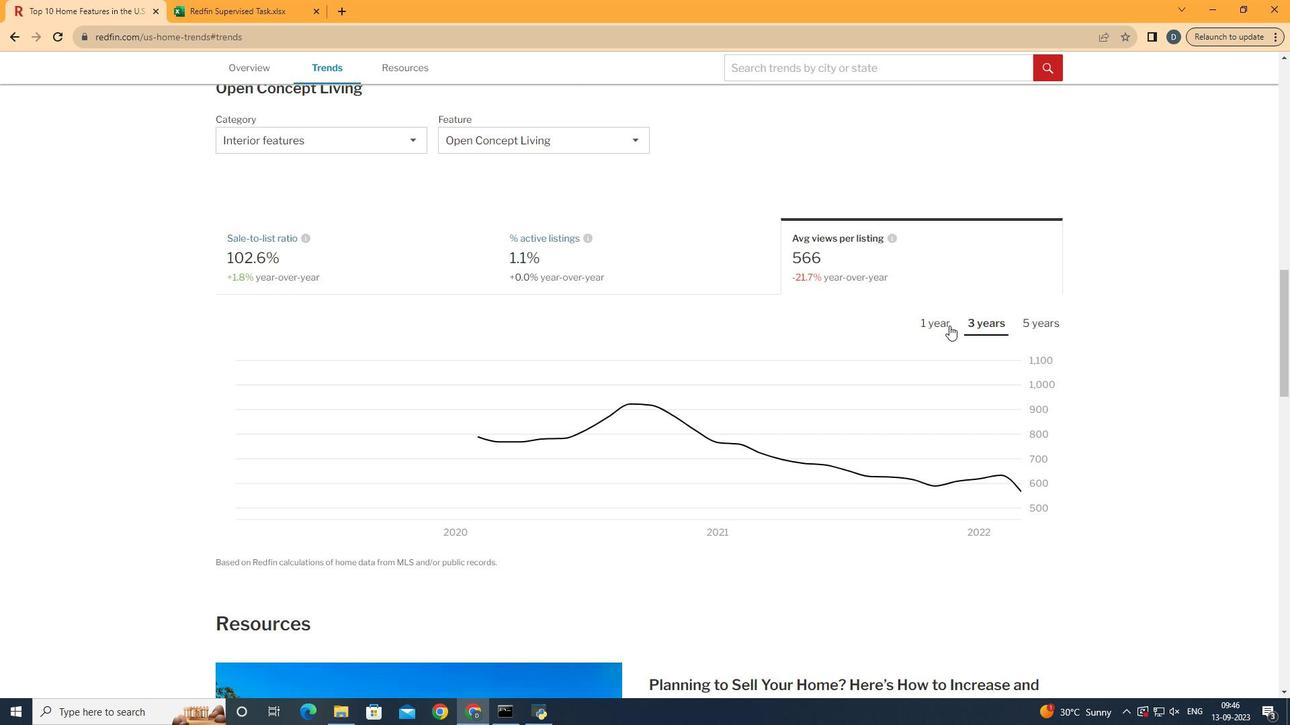 
Action: Mouse pressed left at (967, 344)
Screenshot: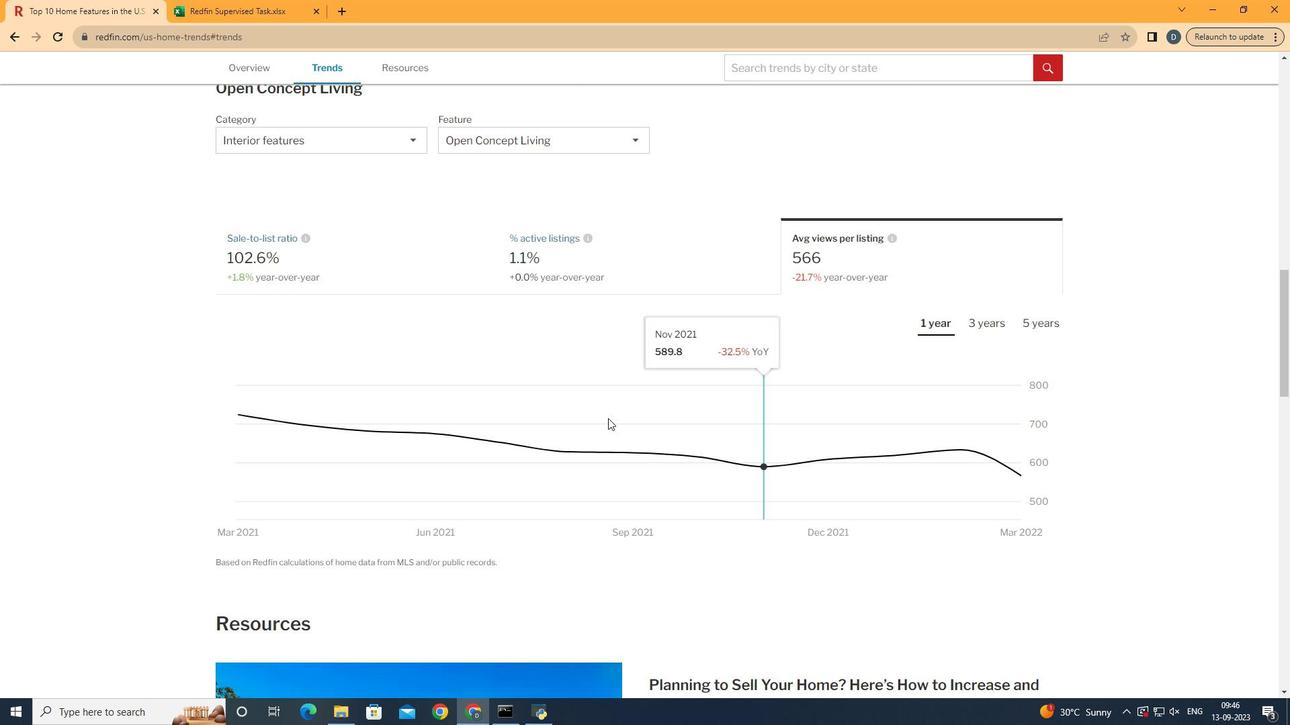 
Action: Mouse moved to (1056, 465)
Screenshot: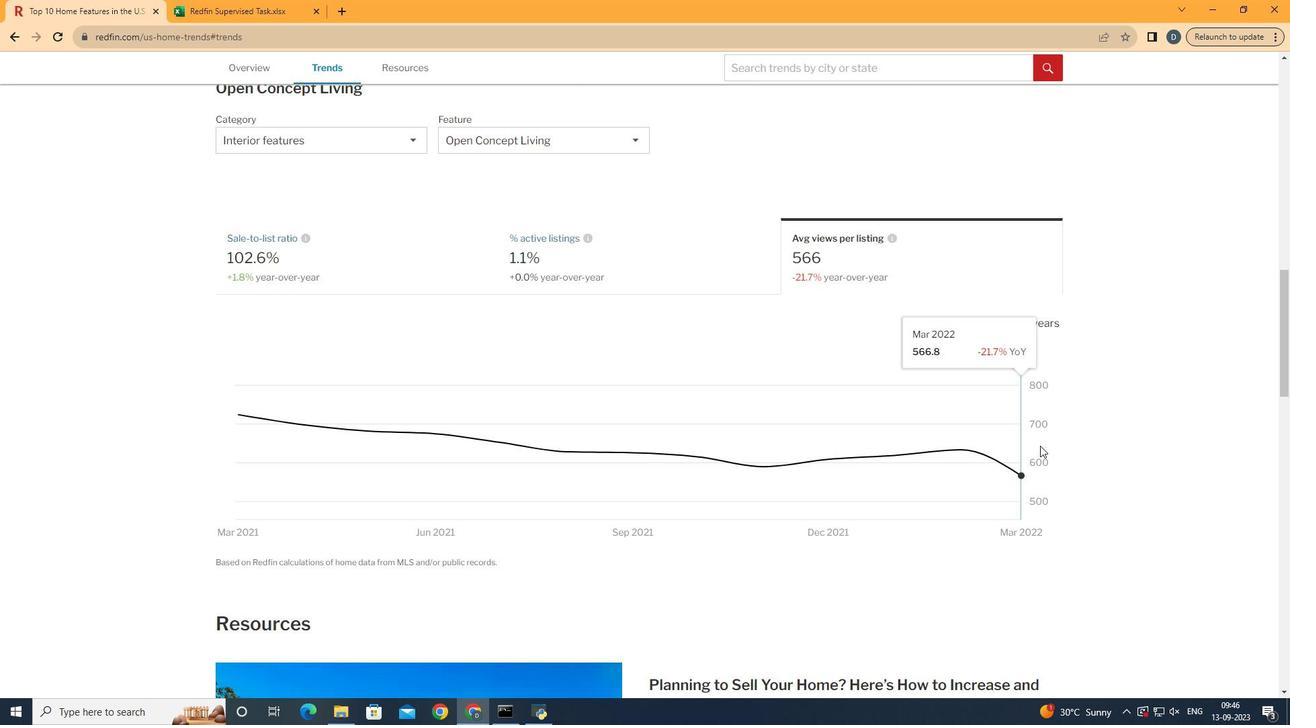 
